 Task: Write a function that takes an array and a function as parameters and checks if at least one element in the array is non-negative and within a specified range.
Action: Mouse moved to (151, 306)
Screenshot: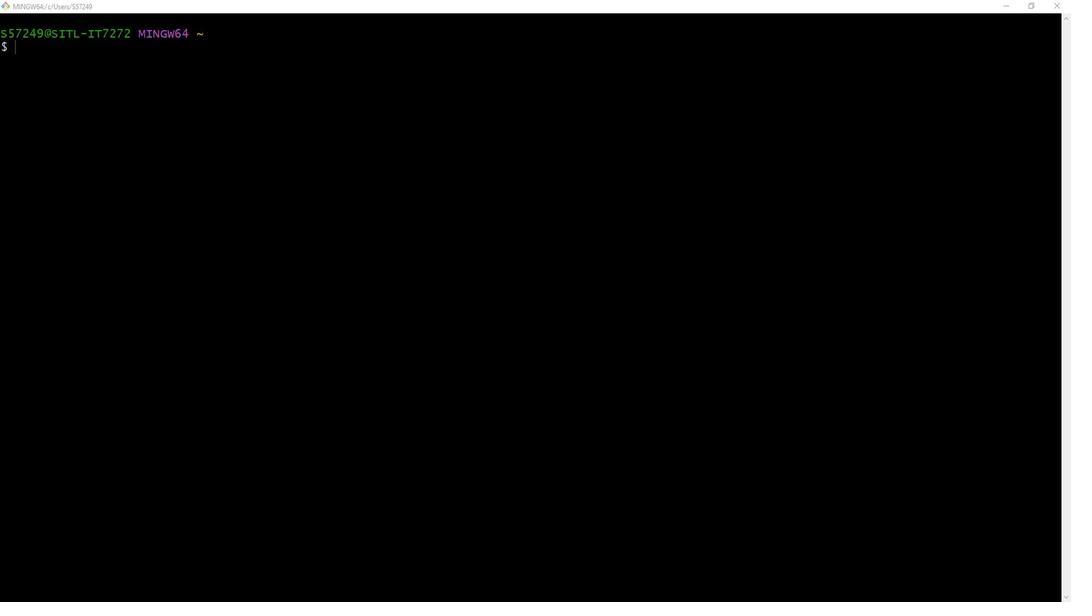 
Action: Mouse pressed left at (151, 306)
Screenshot: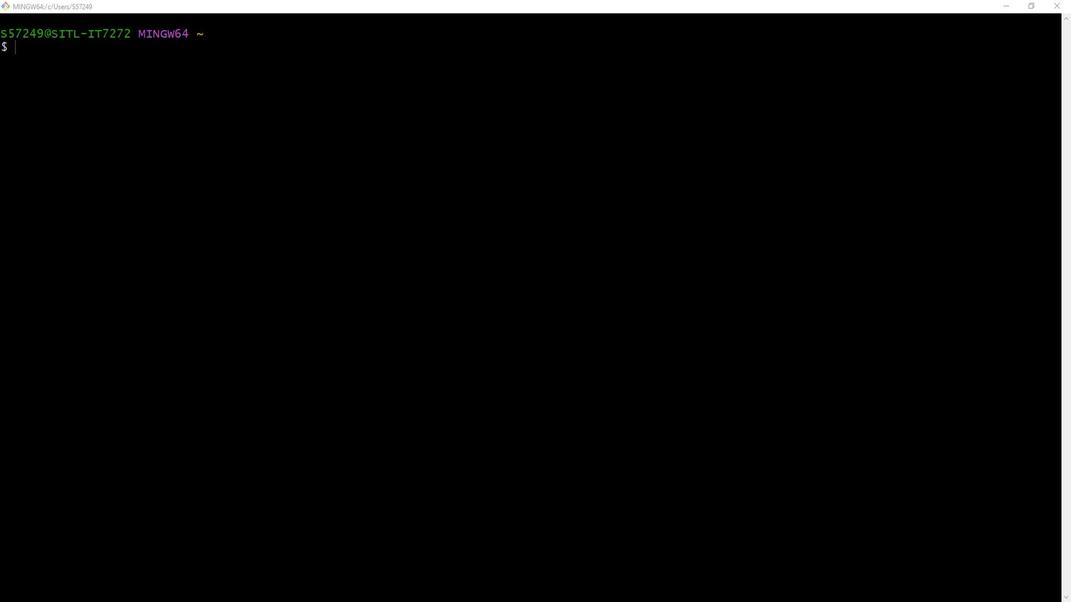
Action: Mouse moved to (121, 69)
Screenshot: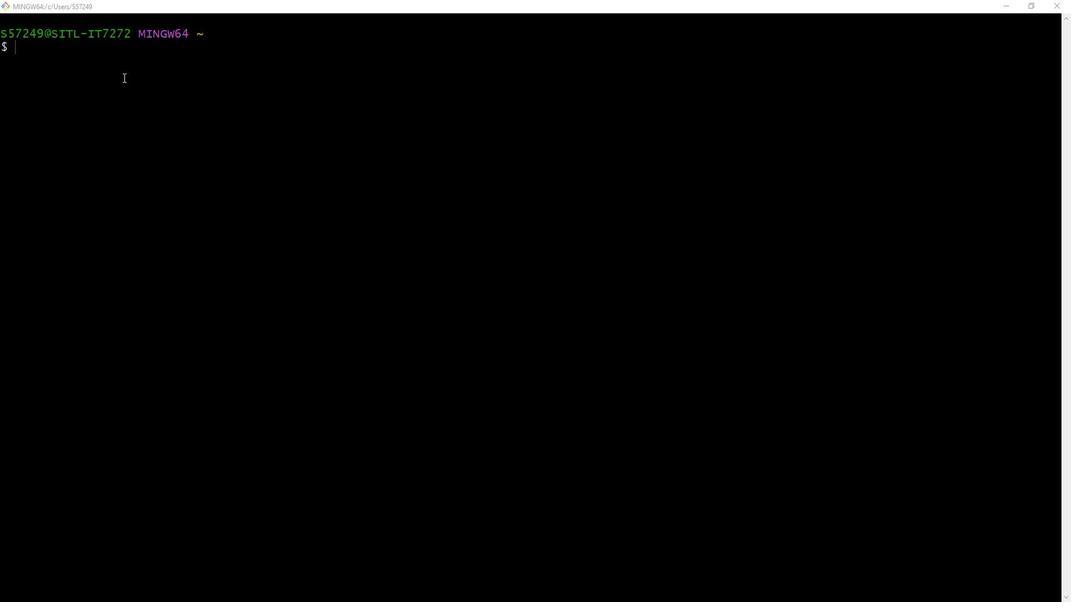 
Action: Mouse pressed left at (121, 69)
Screenshot: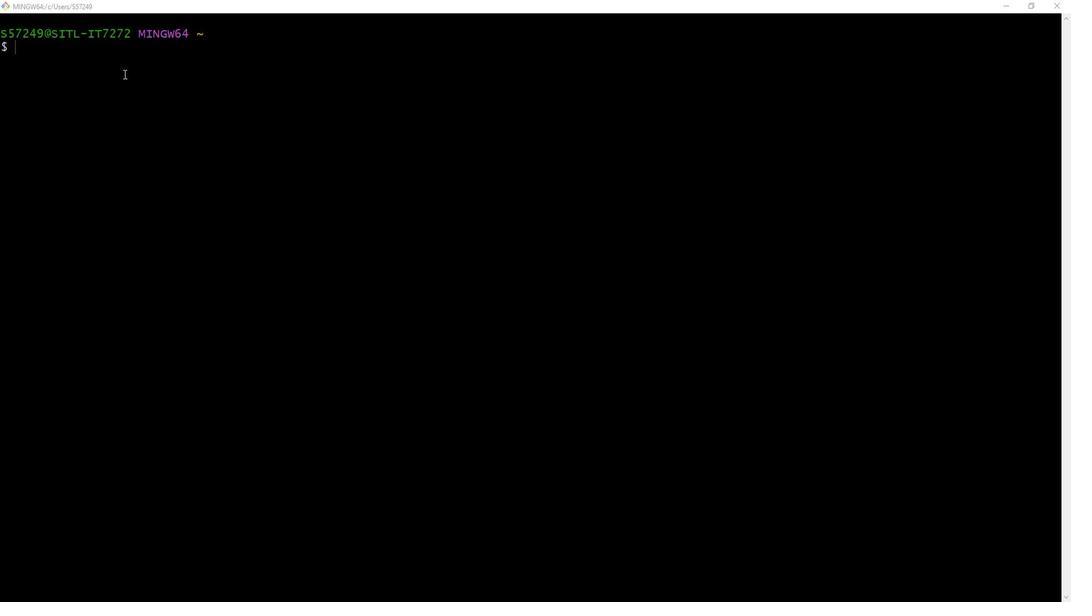 
Action: Key pressed vim<Key.space>ck<Key.backspace>heck<Key.shift><Key.shift>Non<Key.shift>Negative<Key.shift>Range.sh<Key.enter>i<Key.shift_r>#<Key.shift_r>!/bin/bash<Key.enter><Key.backspace><Key.enter><Key.shift_r>#<Key.space><Key.shift>Function<Key.space>to<Key.space>check<Key.space>if<Key.space>at<Key.space>least<Key.space>one<Key.space>element<Key.space>in<Key.space>the<Key.space>array<Key.space>is<Key.space>non-negative<Key.space>and<Key.space>within<Key.space>
Screenshot: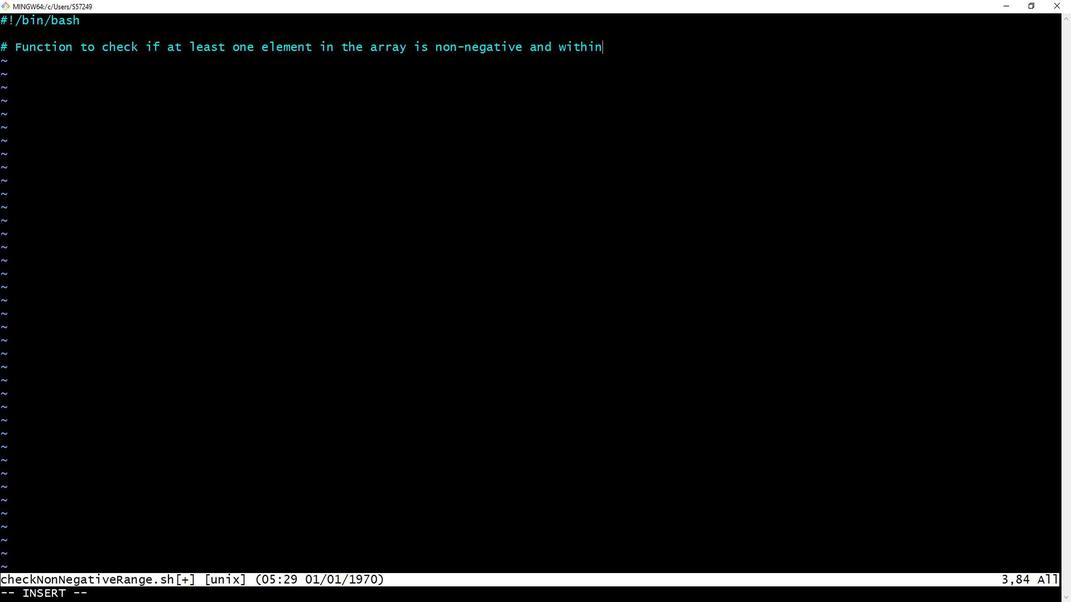
Action: Mouse moved to (168, 208)
Screenshot: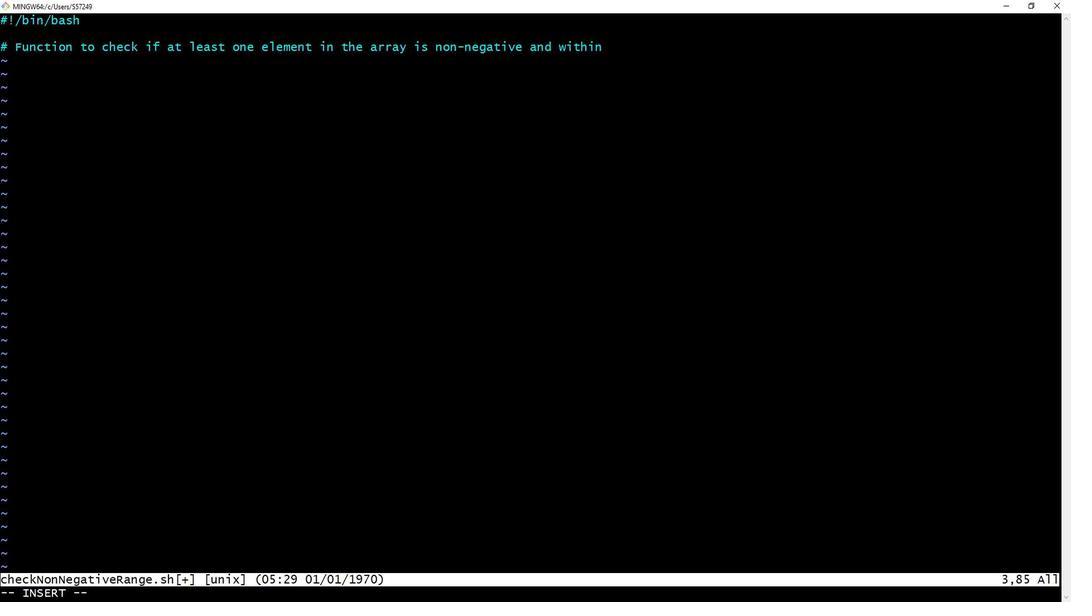 
Action: Mouse pressed left at (168, 208)
Screenshot: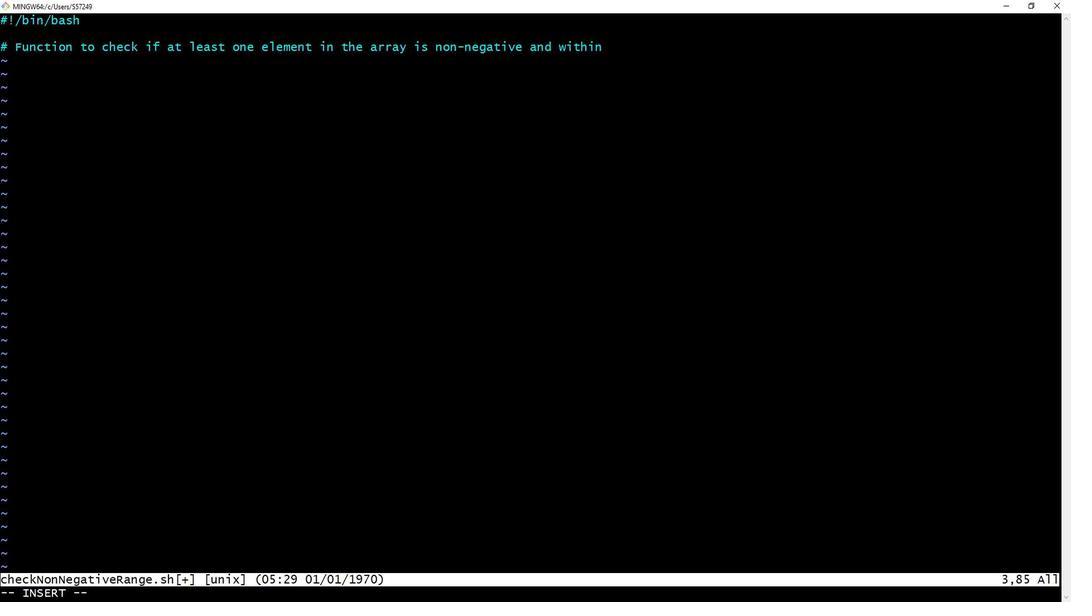 
Action: Mouse moved to (173, 242)
Screenshot: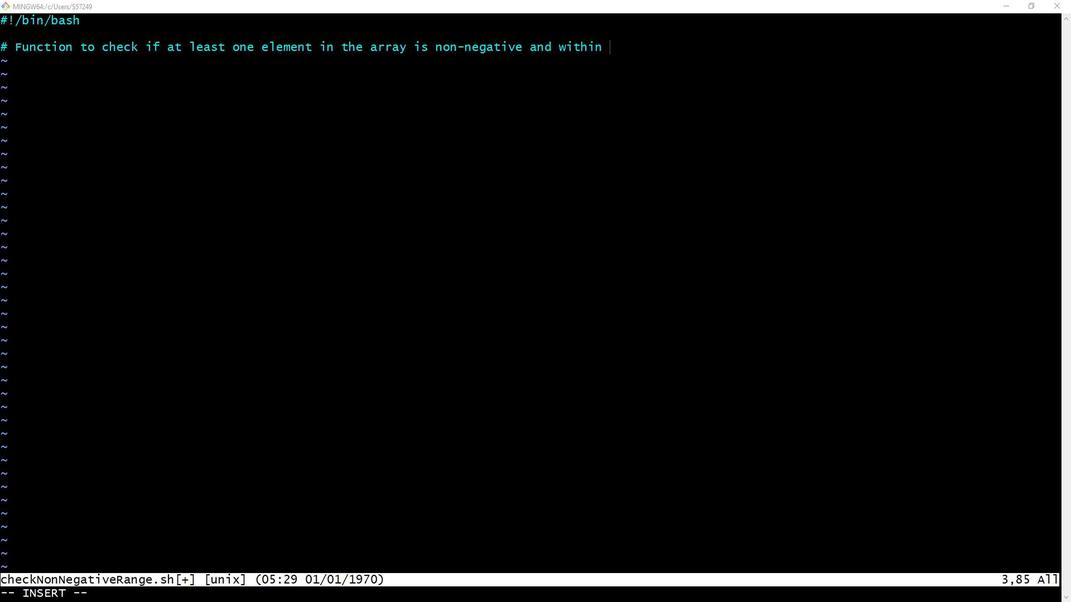 
Action: Mouse pressed left at (173, 242)
Screenshot: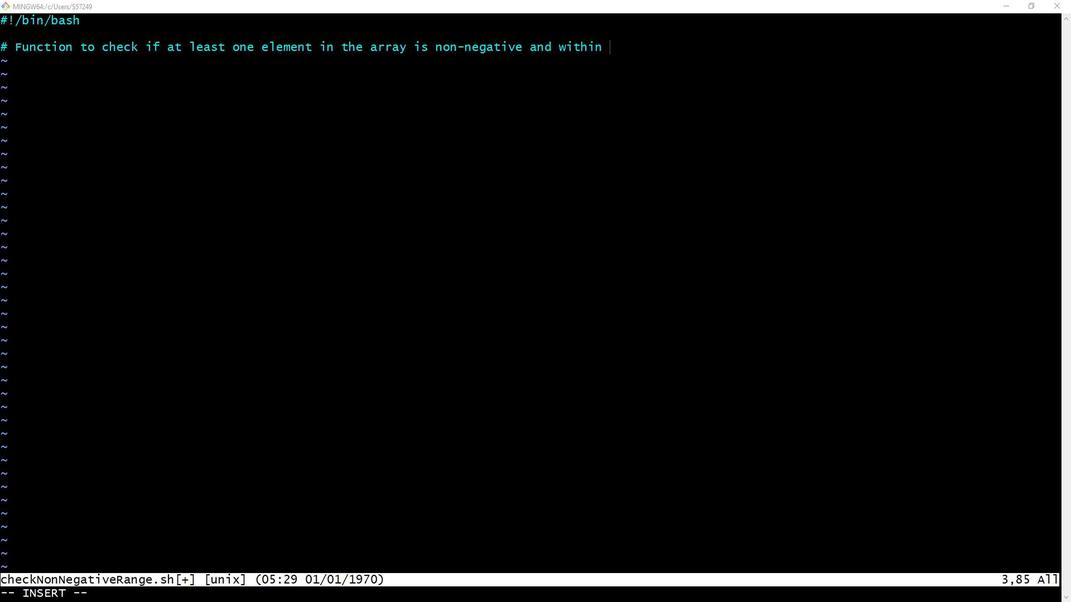
Action: Mouse moved to (25, 41)
Screenshot: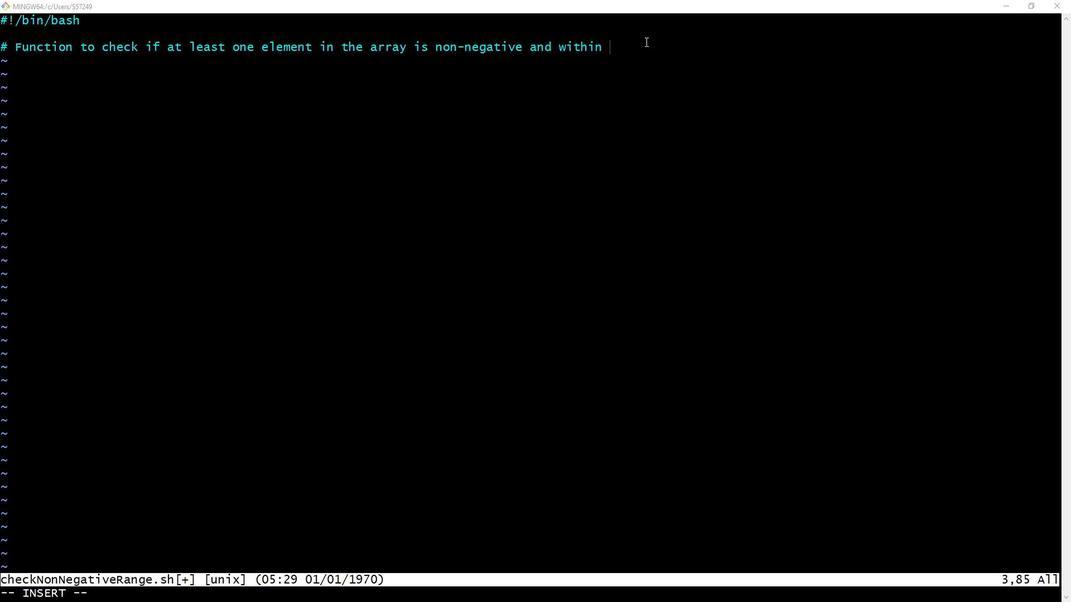 
Action: Mouse pressed left at (25, 41)
Screenshot: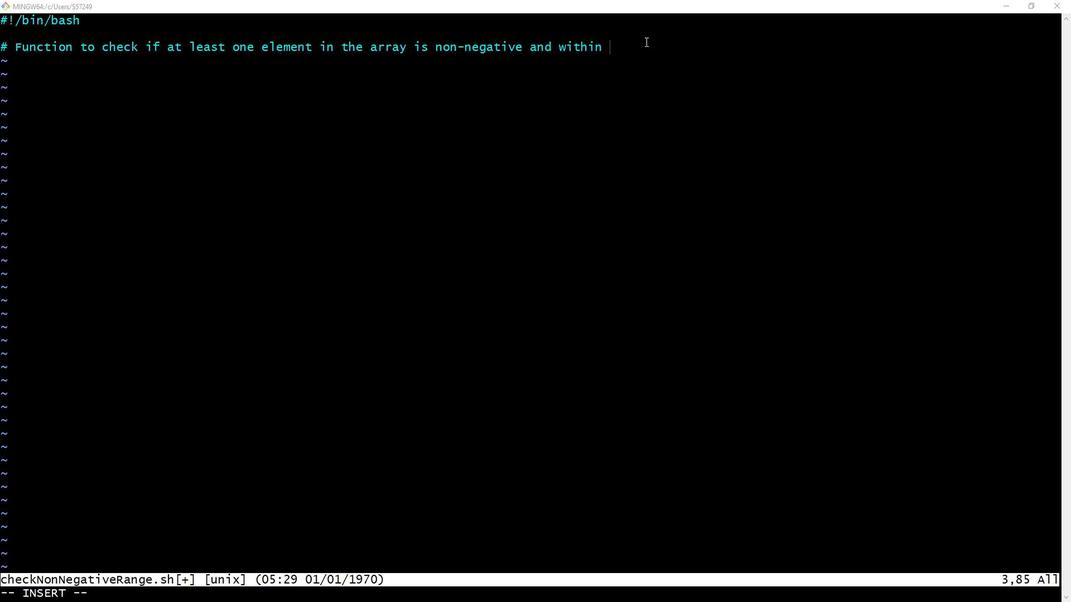 
Action: Key pressed the<Key.space>specified<Key.space>range<Key.enter><Key.backspace><Key.backspace>
Screenshot: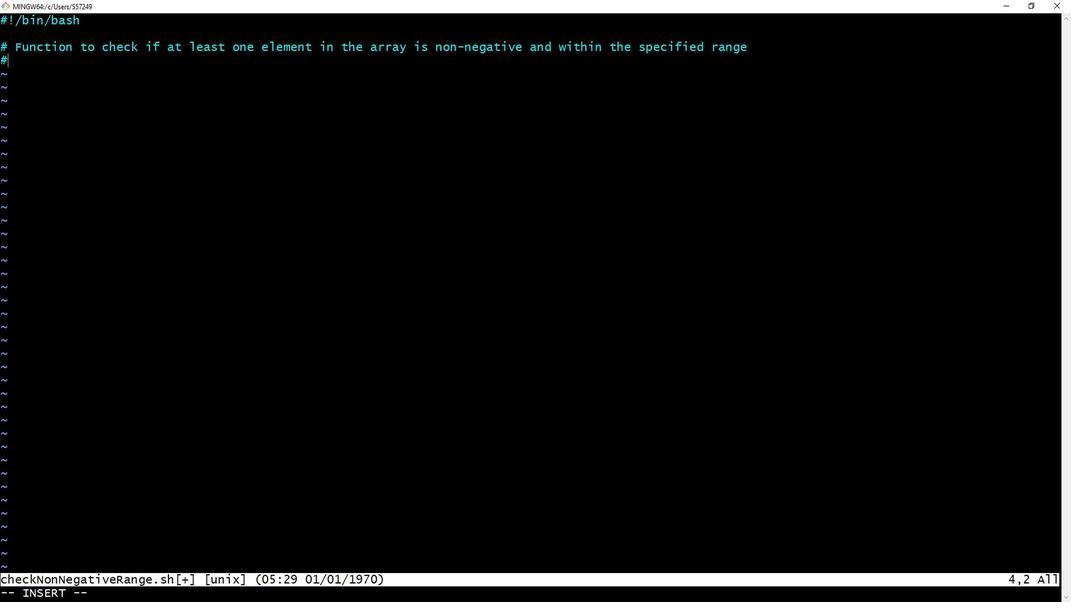 
Action: Mouse moved to (224, 210)
Screenshot: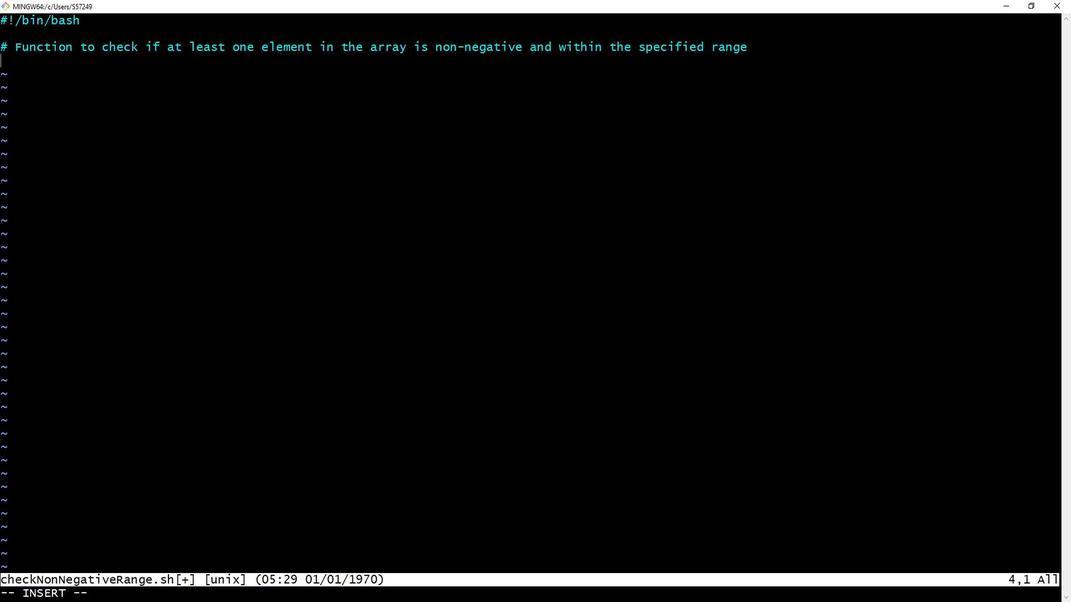 
Action: Mouse pressed left at (224, 210)
Screenshot: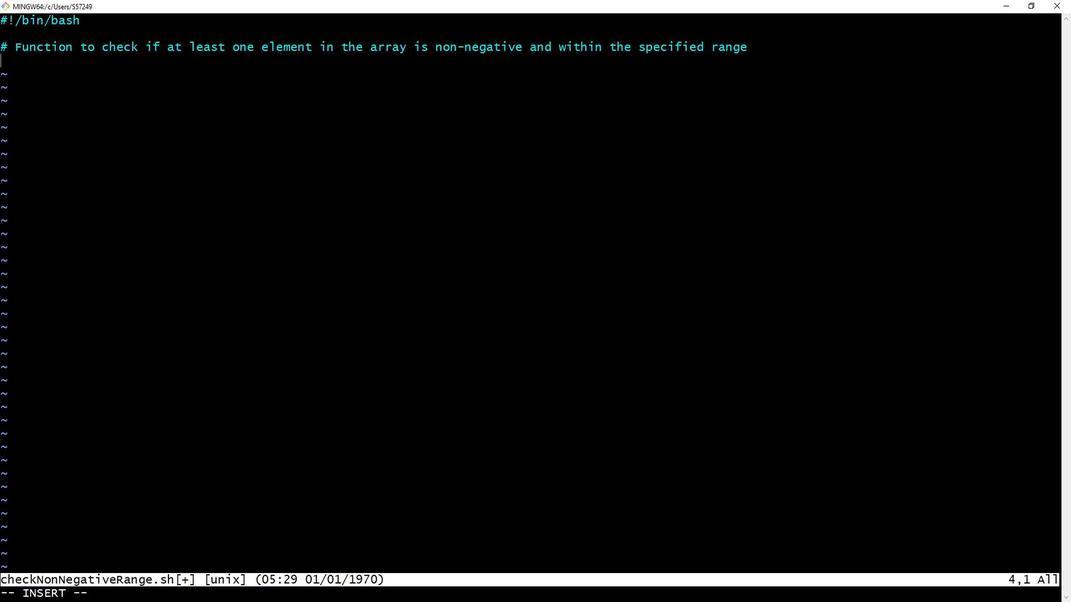 
Action: Mouse moved to (214, 232)
Screenshot: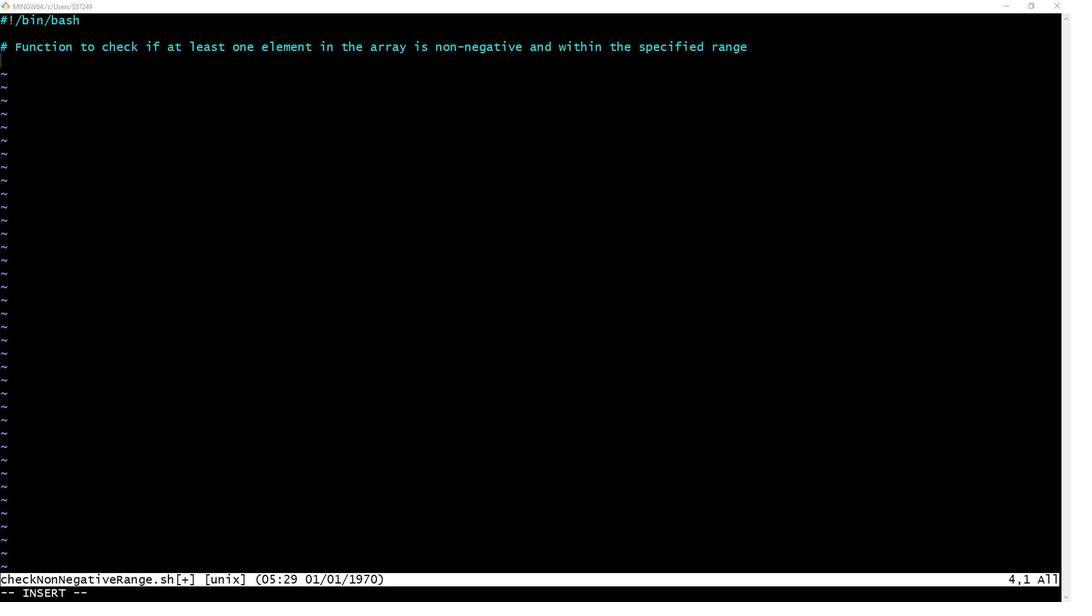
Action: Mouse pressed left at (214, 232)
Screenshot: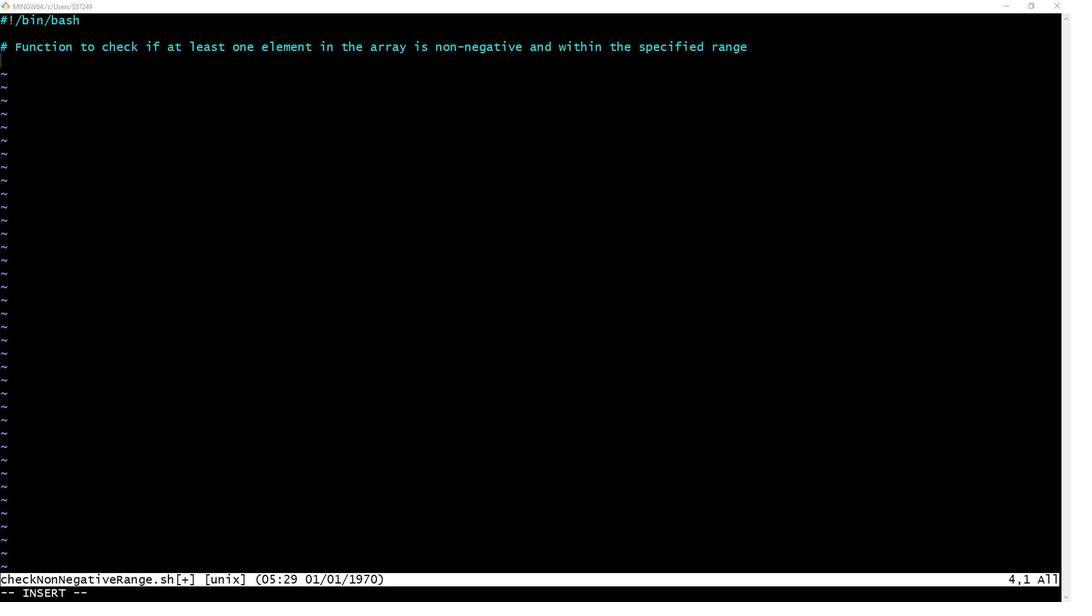 
Action: Mouse moved to (113, 80)
Screenshot: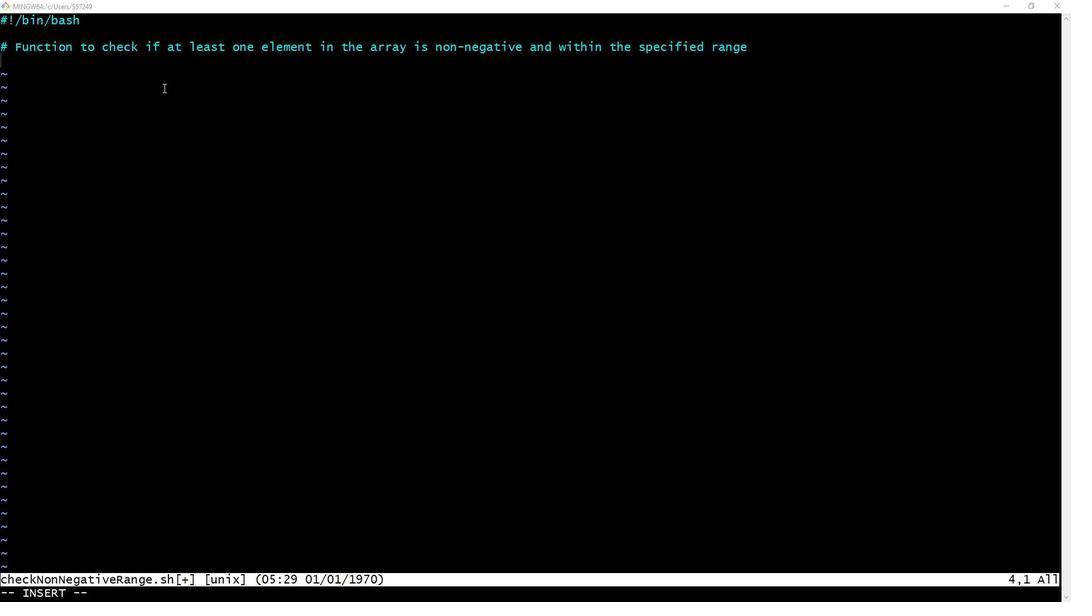 
Action: Mouse pressed left at (113, 80)
Screenshot: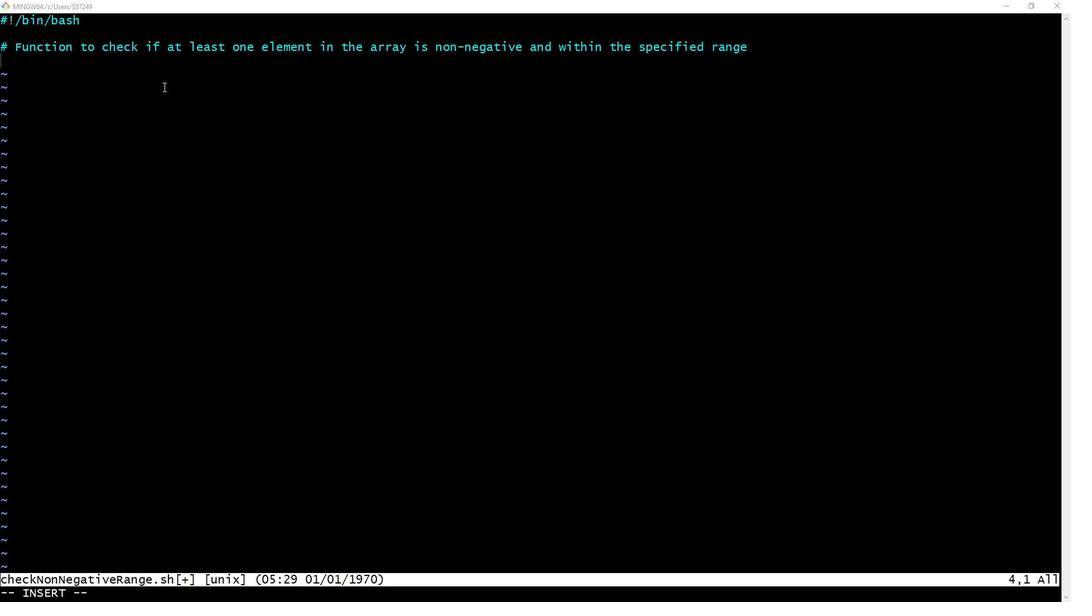
Action: Key pressed check<Key.shift>_non<Key.shift>_negative<Key.shift>_range<Key.shift_r>()<Key.right><Key.space><Key.shift_r>{<Key.enter>array=<Key.shift_r>()<Key.left><Key.shift_r>""<Key.left><Key.shift_r>$<Key.shift_r>@<Key.right><Key.right><Key.space><Key.shift_r>#<Key.space><Key.shift>Get<Key.space>all<Key.space>parameters<Key.space>as<Key.space>an<Key.space>array<Key.enter>range<Key.shift>_function-<Key.backspace>=<Key.shift_r>"<Key.shift_r>"<Key.left><Key.shift>$1<Key.right><Key.space><Key.enter><Key.shift_r>#<Key.backspace>range<Key.shift>_min=<Key.shift_r>""<Key.left><Key.shift_r><Key.shift_r><Key.shift_r><Key.shift_r>$2<Key.right><Key.space><Key.shift><Key.shift><Key.shift><Key.shift><Key.shift>#<Key.space><Key.shift><Key.shift>The<Key.space>minimum<Key.space>value<Key.space><Key.space>of<Key.space>the<Key.space>range<Key.enter>range<Key.space><Key.backspace>-<Key.backspace><Key.shift>_max=<Key.shift_r>""<Key.left><Key.shift_r>$<Key.shift_r><Key.shift_r><Key.shift_r><Key.shift_r><Key.shift_r><Key.shift_r><Key.shift_r><Key.shift_r><Key.shift_r><Key.shift_r><Key.shift_r><Key.shift_r><Key.shift_r><Key.shift_r><Key.shift_r><Key.shift_r><Key.shift_r><Key.shift_r><Key.shift_r><Key.shift_r><Key.shift_r>#<Key.right><Key.space><Key.shift_r>#<Key.space><Key.shift><Key.shift><Key.shift><Key.shift><Key.shift><Key.shift><Key.shift><Key.shift>Themaximum<Key.space><Key.left><Key.left><Key.left><Key.left><Key.left><Key.left><Key.left><Key.left><Key.space><Key.right><Key.right><Key.right><Key.right><Key.right><Key.right><Key.right><Key.right>value<Key.space>of<Key.space>the<Key.space>range<Key.enter><Key.enter>r<Key.backspace>for<Key.space>element<Key.space>n<Key.space><Key.shift_r>"i<Key.backspace><Key.shift>$<Key.backspace><Key.backspace><Key.backspace><Key.backspace>in<Key.space><Key.shift_r>"<Key.shift>$<Key.shift_r>{array[<Key.shift>@]<Key.shift_r>:3<Key.shift_r>}<Key.shift_r>";<Key.space>do<Key.up><Key.up><Key.right><Key.left><Key.left><Key.left><Key.left><Key.left><Key.left><Key.left><Key.left><Key.left><Key.left><Key.left><Key.left><Key.left><Key.left><Key.left><Key.left><Key.left><Key.left><Key.left><Key.left><Key.left><Key.left><Key.backspace>3<Key.down><Key.down><Key.right><Key.right><Key.right><Key.right><Key.right><Key.right><Key.right><Key.right><Key.right><Key.right><Key.right><Key.right><Key.right><Key.right><Key.right><Key.right><Key.right><Key.right><Key.right><Key.left><Key.left><Key.left><Key.right><Key.right><Key.right><Key.right><Key.right><Key.enter>if<Key.shift_r><Key.shift_r><Key.shift_r><Key.shift_r><Key.shift_r><Key.shift_r><Key.shift_r><Key.shift_r><Key.shift_r><Key.shift_r><Key.shift_r><Key.shift_r><Key.shift_r><Key.shift_r><Key.shift_r><Key.shift_r><Key.shift_r><Key.shift_r>((element<Key.space><Key.shift_r>>=<Key.space>0<Key.shift_r><Key.shift_r><Key.shift_r><Key.shift_r><Key.shift_r>))<Key.space><Key.shift>&&<Key.space><Key.shift_r>"<Key.shift>$range<Key.shift_r>_function<Key.shift_r>"<Key.space><Key.shift_r>"<Key.shift>$element<Key.shift_r>"<Key.space><Key.shift_r>"<Key.shift>$range<Key.shift_r>_min<Key.shift_r>"<Key.space><Key.shift_r>"
Screenshot: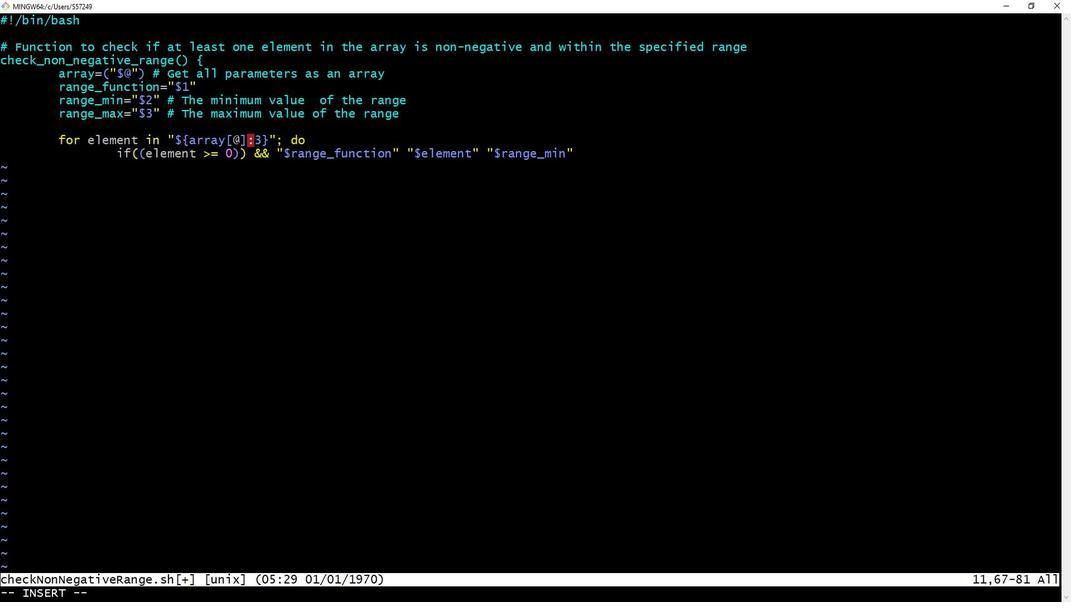 
Action: Mouse moved to (175, 309)
Screenshot: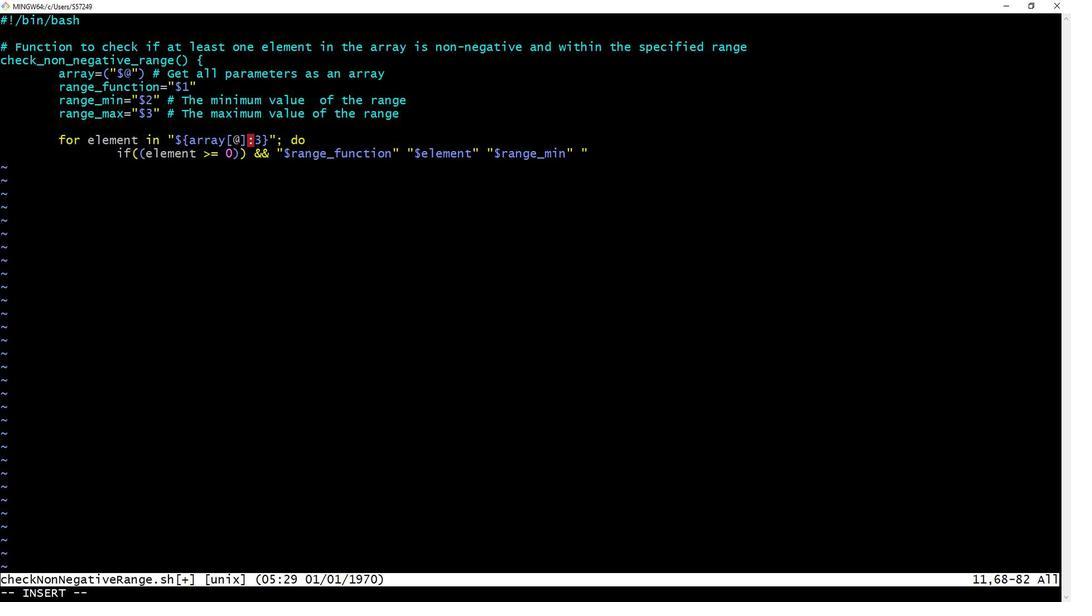 
Action: Mouse scrolled (175, 308) with delta (0, 0)
Screenshot: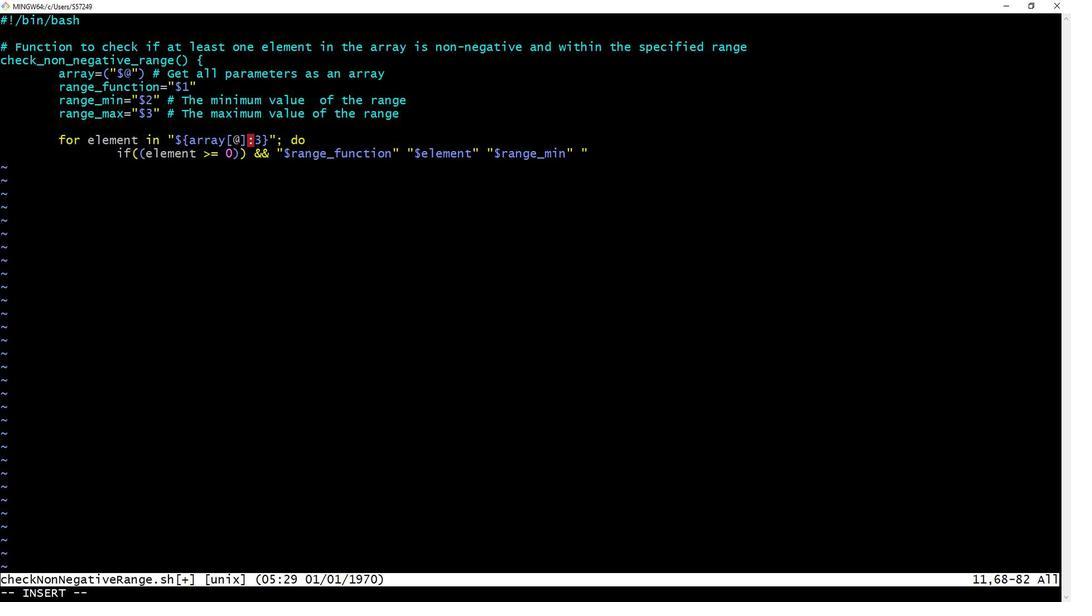 
Action: Mouse scrolled (175, 308) with delta (0, 0)
Screenshot: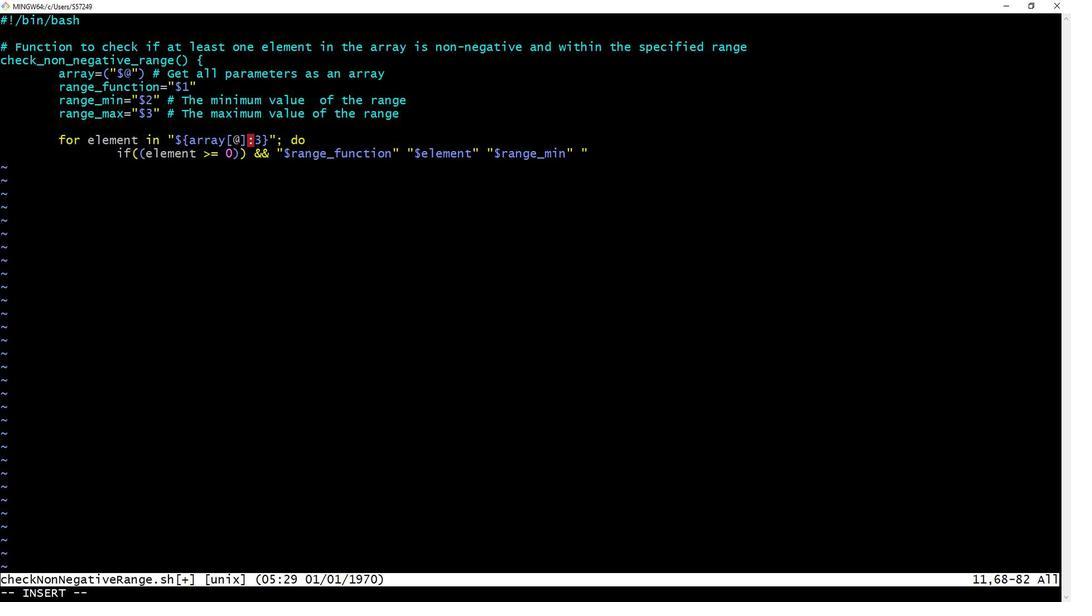 
Action: Mouse moved to (174, 326)
Screenshot: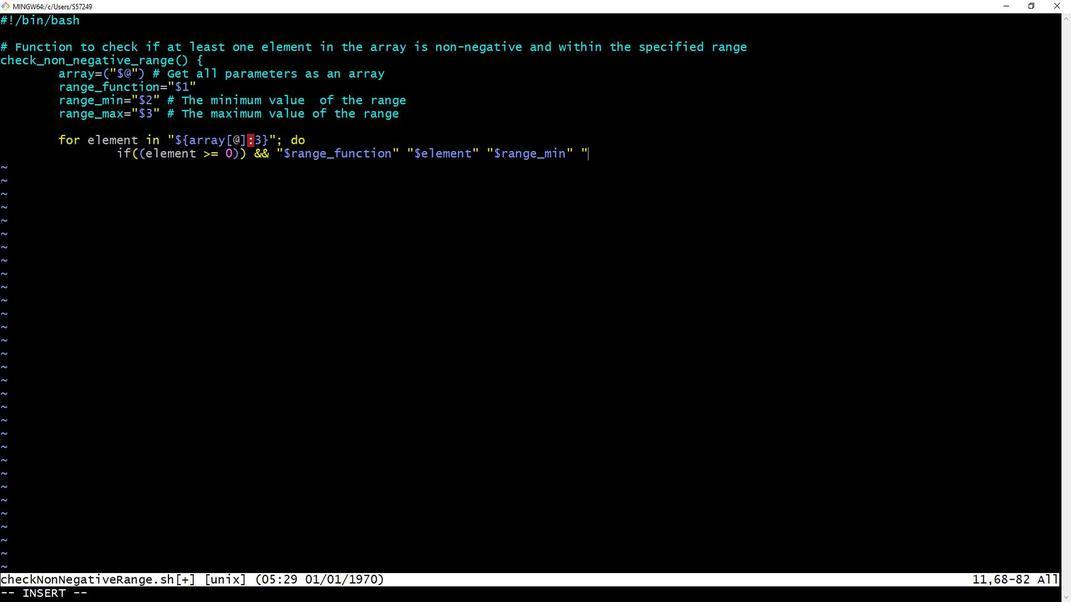 
Action: Mouse scrolled (174, 326) with delta (0, 0)
Screenshot: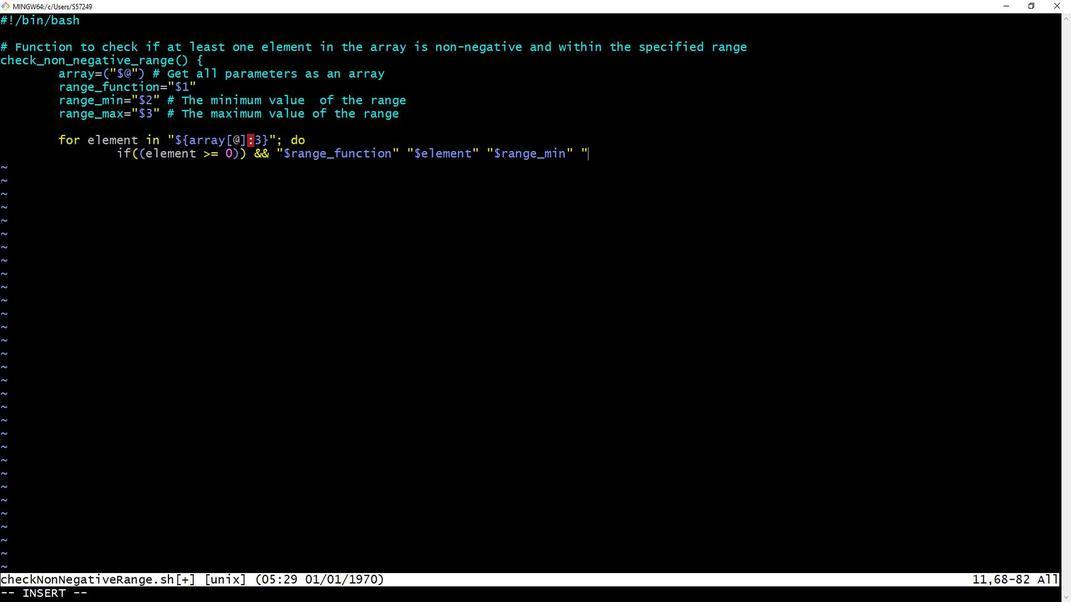 
Action: Mouse scrolled (174, 326) with delta (0, 0)
Screenshot: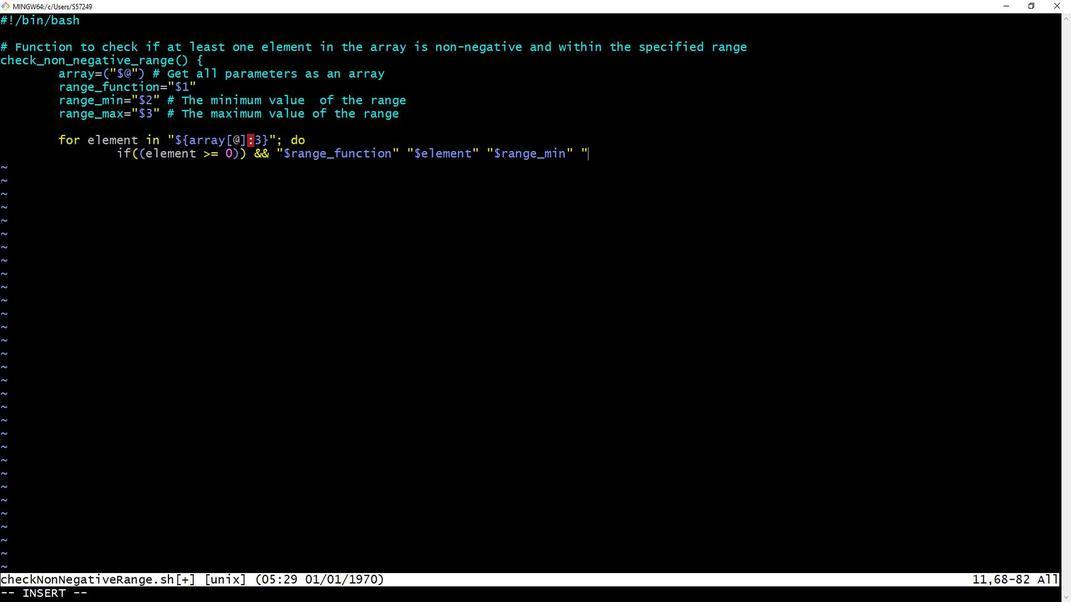 
Action: Mouse scrolled (174, 326) with delta (0, 0)
Screenshot: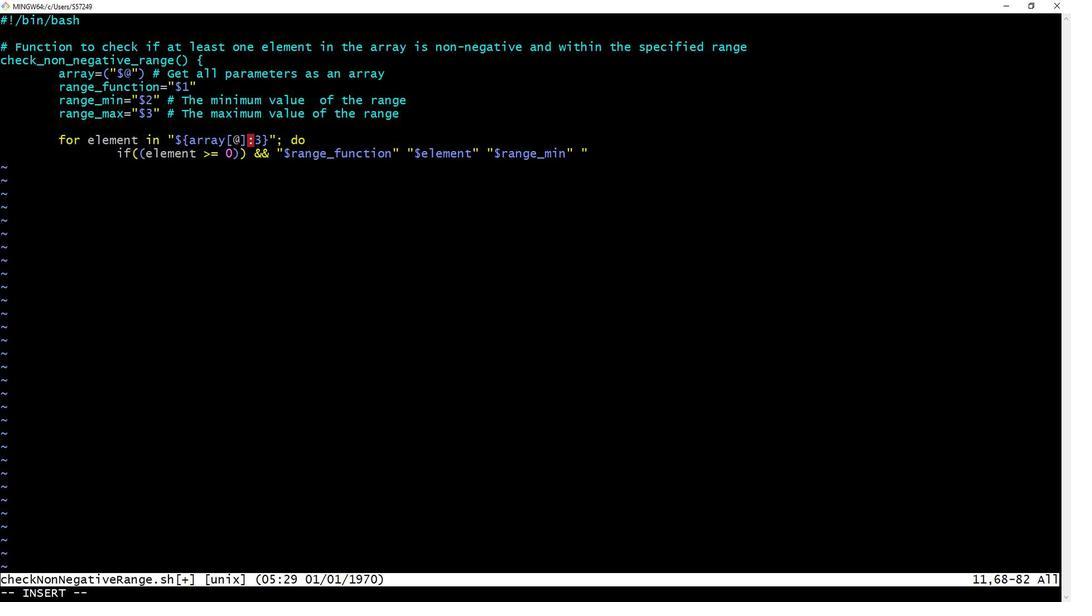 
Action: Mouse moved to (178, 371)
Screenshot: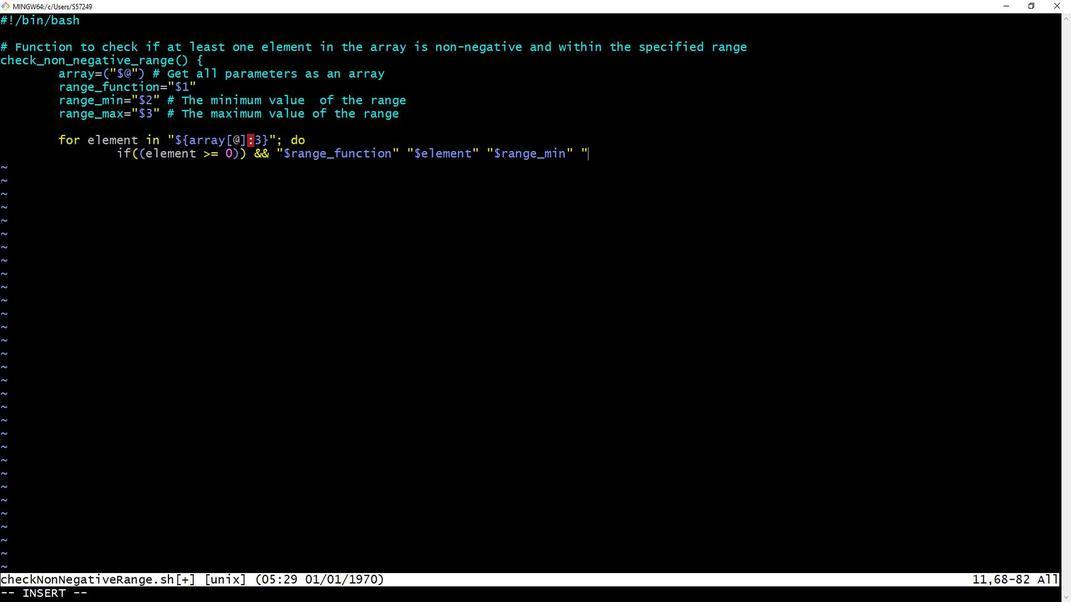 
Action: Mouse pressed left at (178, 371)
Screenshot: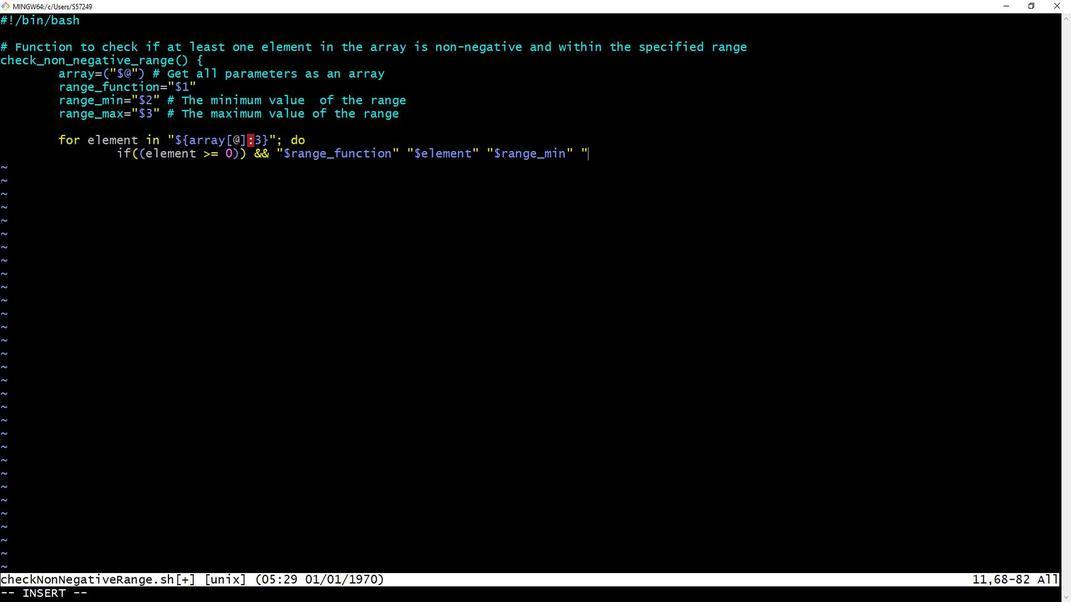 
Action: Mouse moved to (174, 307)
Screenshot: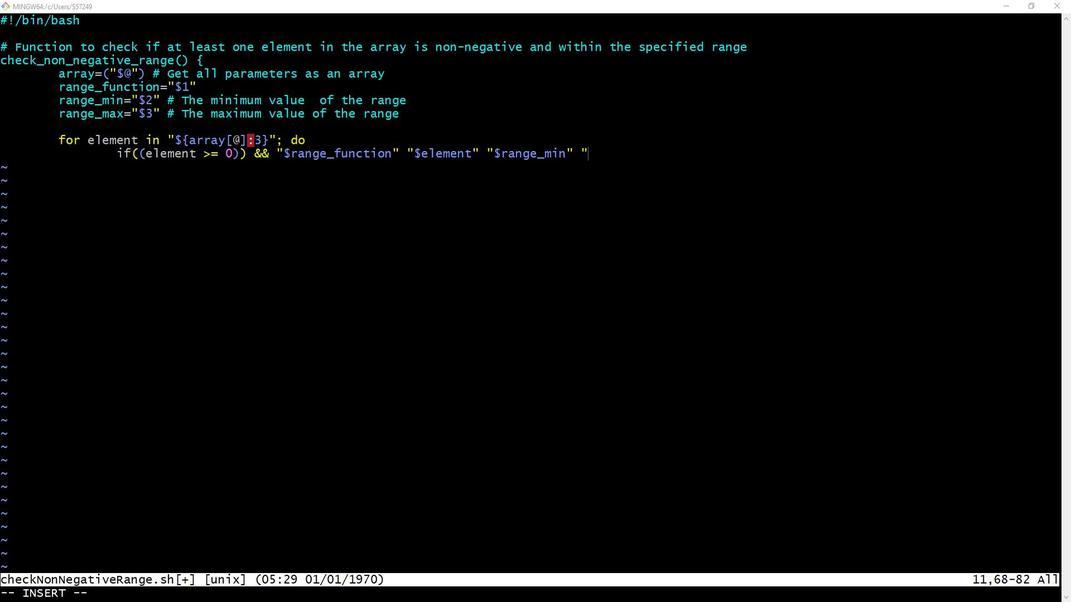 
Action: Mouse scrolled (174, 308) with delta (0, 0)
Screenshot: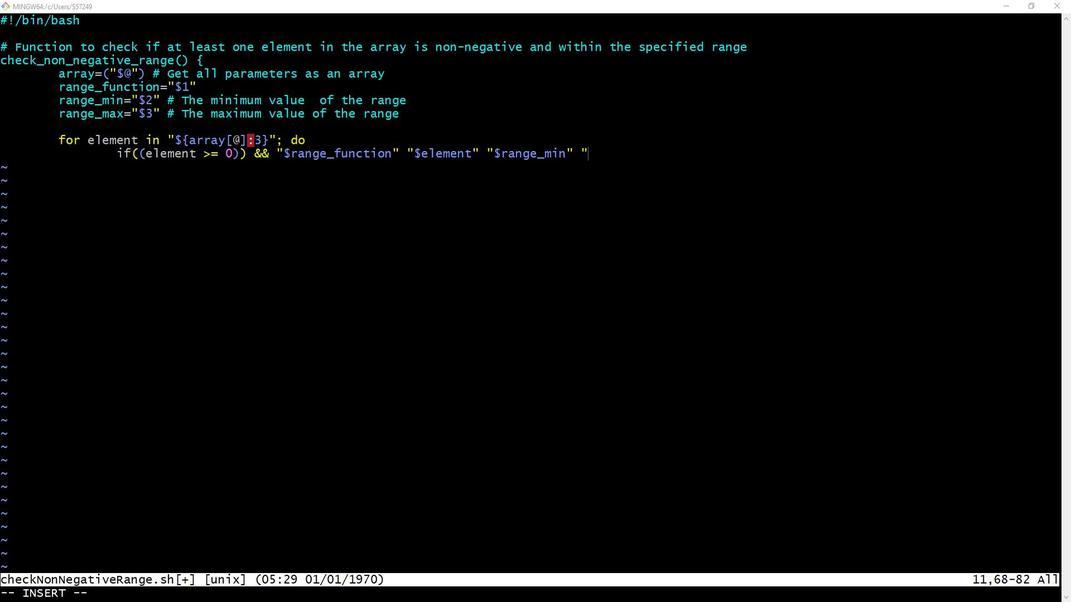 
Action: Mouse scrolled (174, 308) with delta (0, 0)
Screenshot: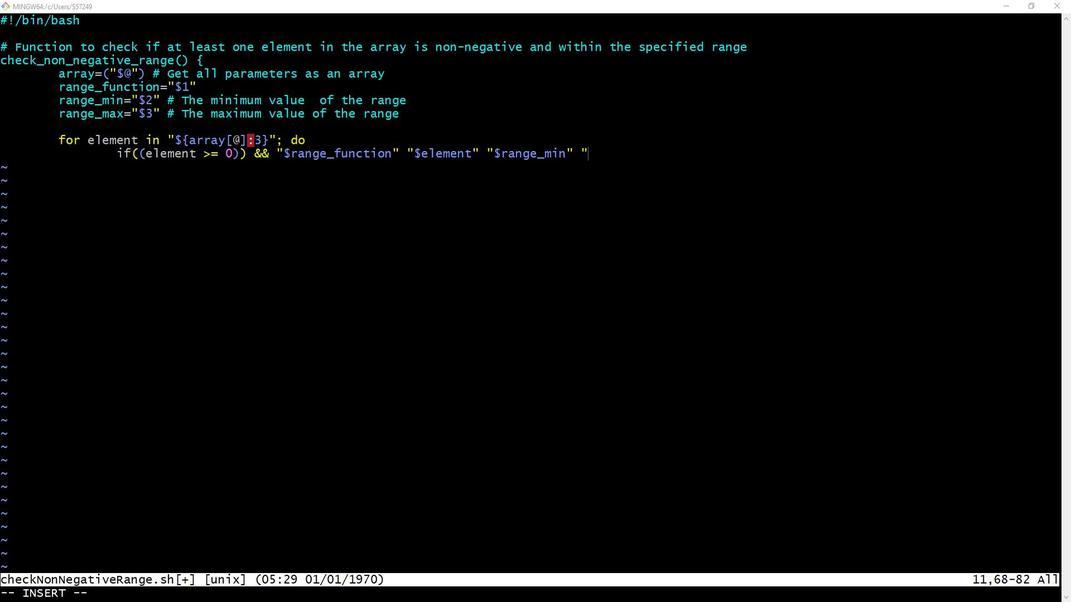 
Action: Mouse moved to (174, 307)
Screenshot: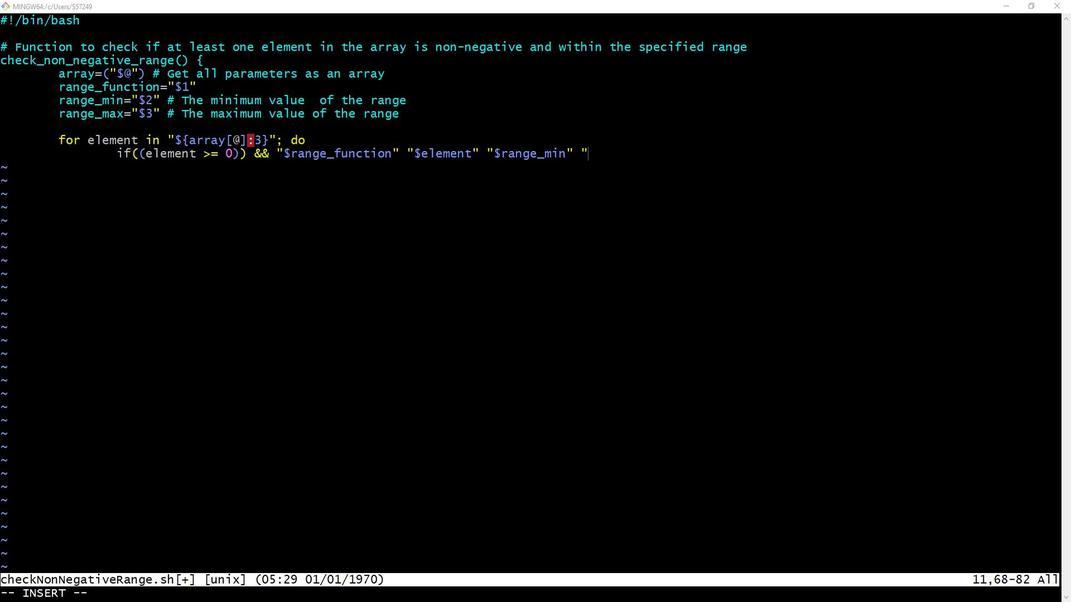 
Action: Mouse scrolled (174, 307) with delta (0, 0)
Screenshot: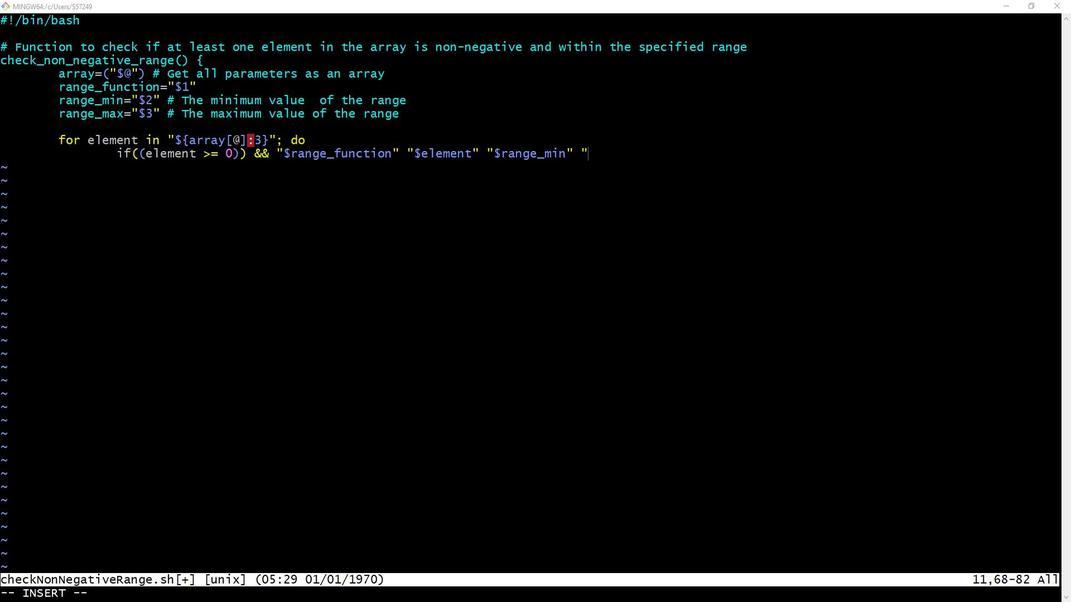 
Action: Mouse scrolled (174, 307) with delta (0, 0)
Screenshot: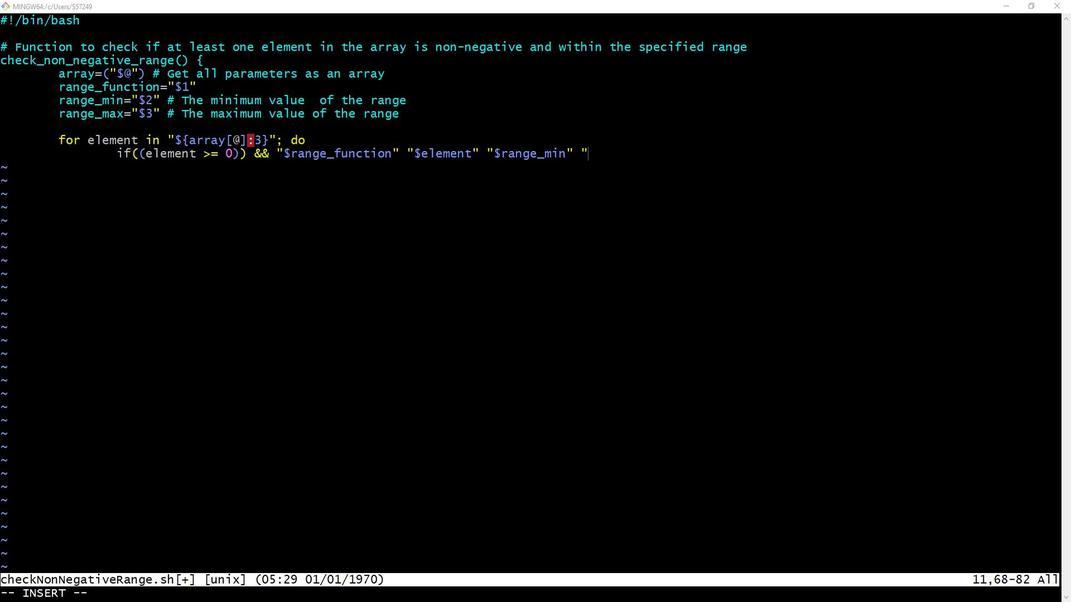 
Action: Mouse moved to (173, 305)
Screenshot: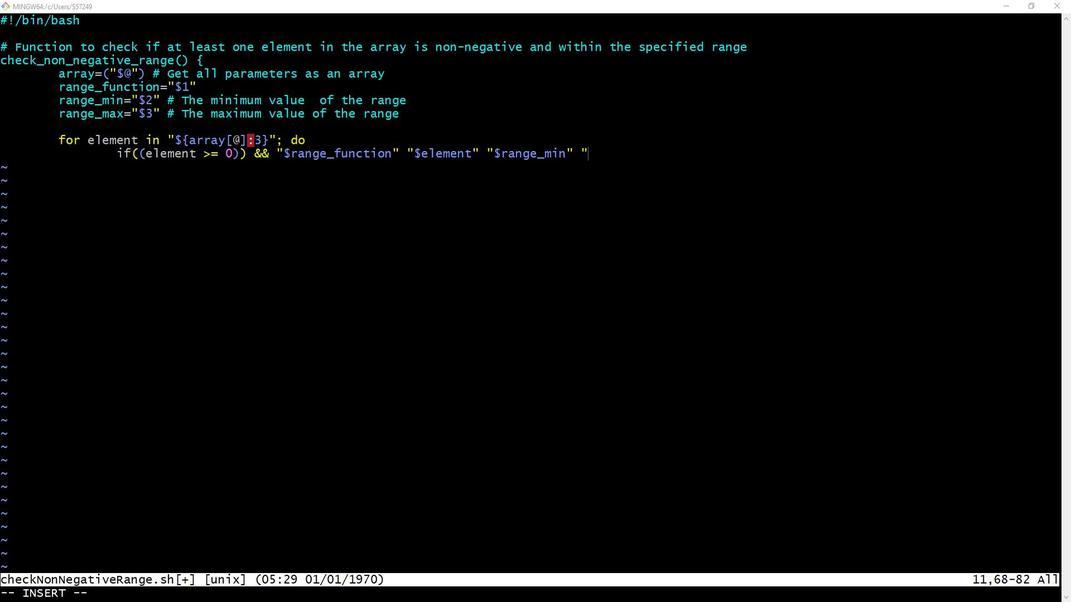 
Action: Key pressed <Key.space>
Screenshot: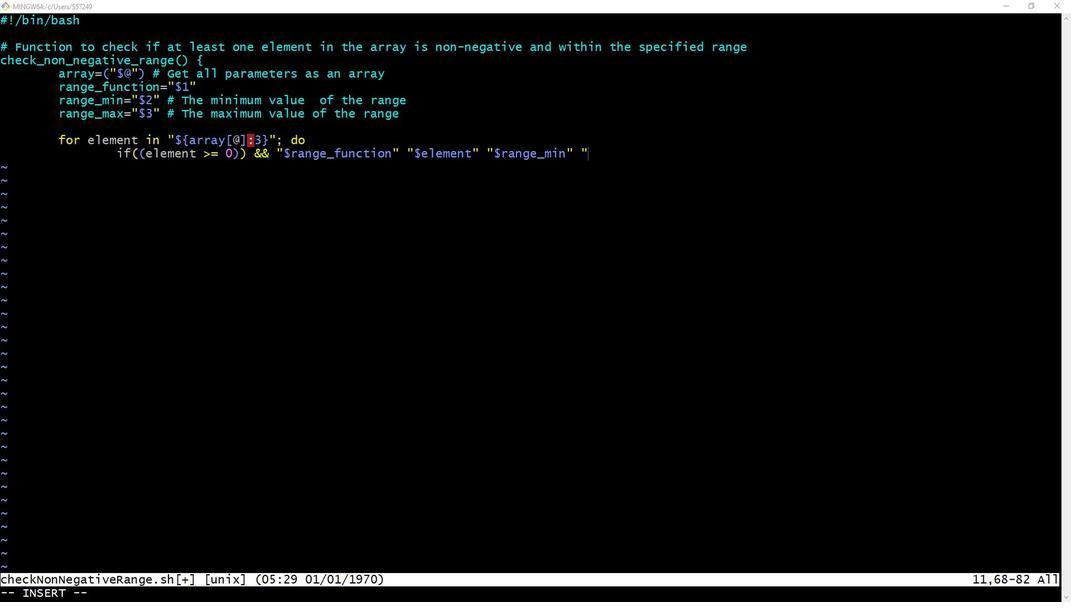 
Action: Mouse moved to (34, 137)
Screenshot: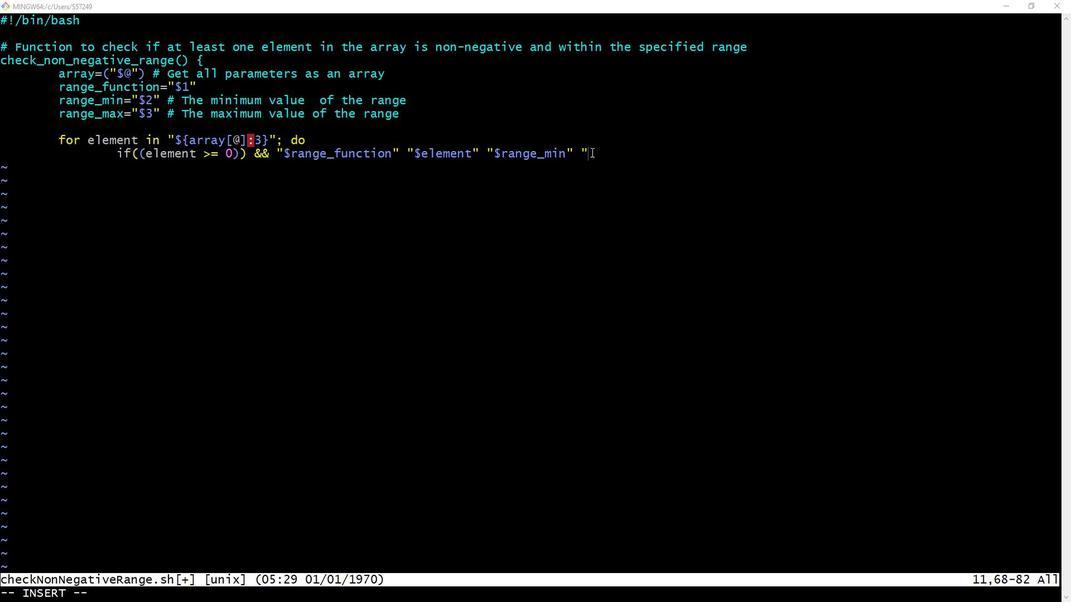 
Action: Mouse pressed left at (34, 137)
Screenshot: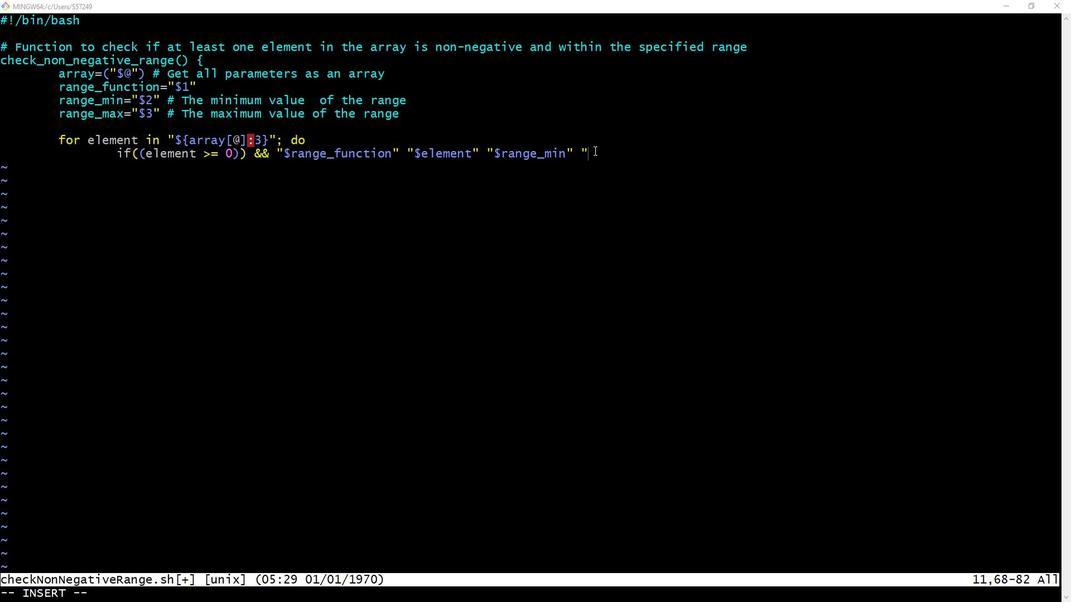
Action: Mouse moved to (188, 271)
Screenshot: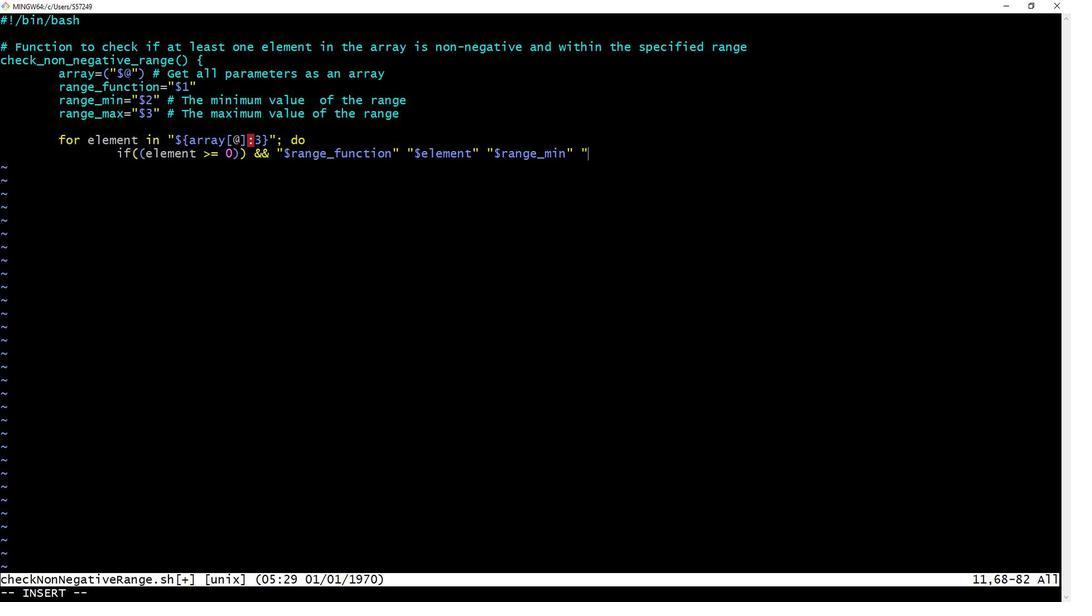 
Action: Mouse scrolled (188, 272) with delta (0, 0)
Screenshot: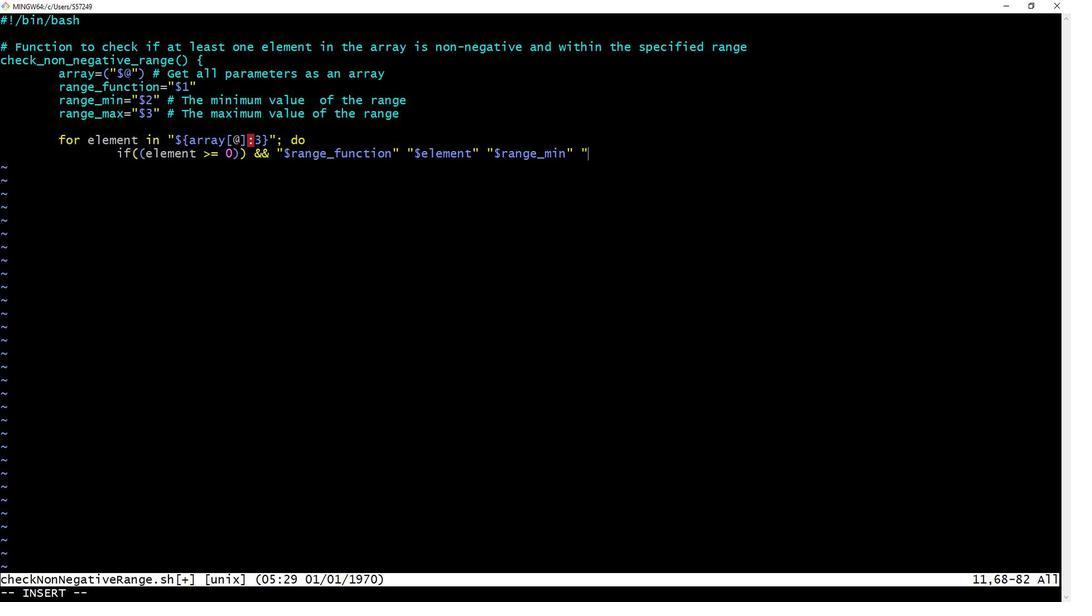 
Action: Mouse moved to (188, 271)
Screenshot: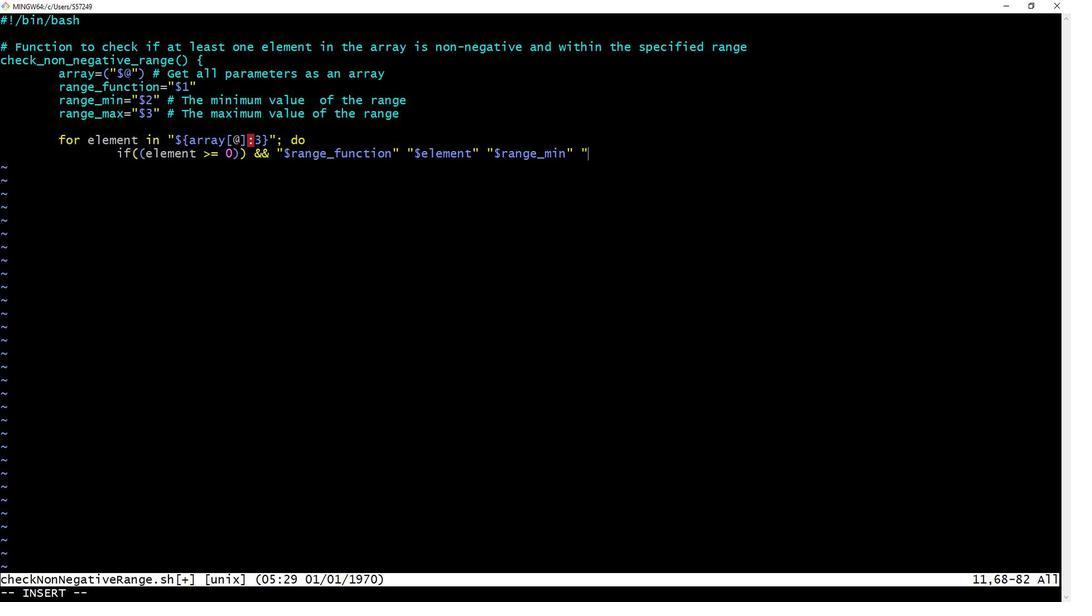 
Action: Mouse scrolled (188, 272) with delta (0, 0)
Screenshot: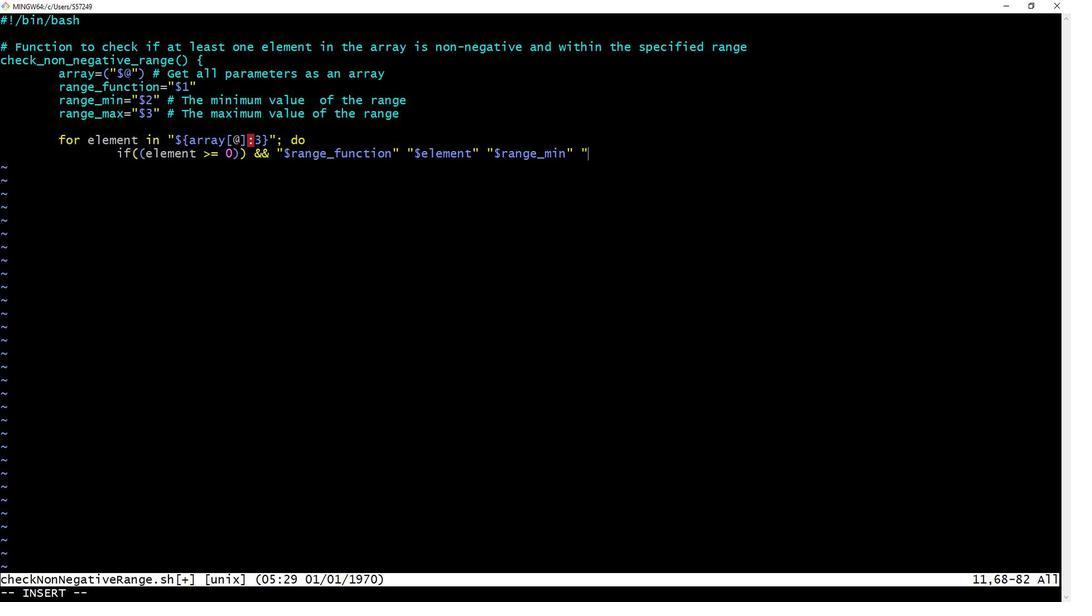 
Action: Mouse scrolled (188, 272) with delta (0, 0)
Screenshot: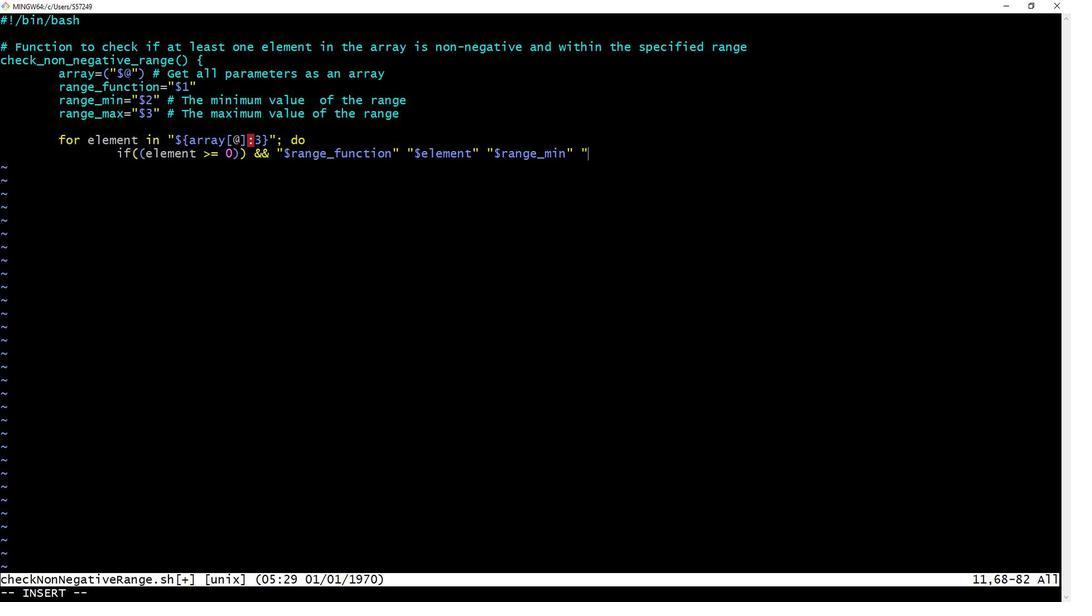 
Action: Mouse moved to (188, 269)
Screenshot: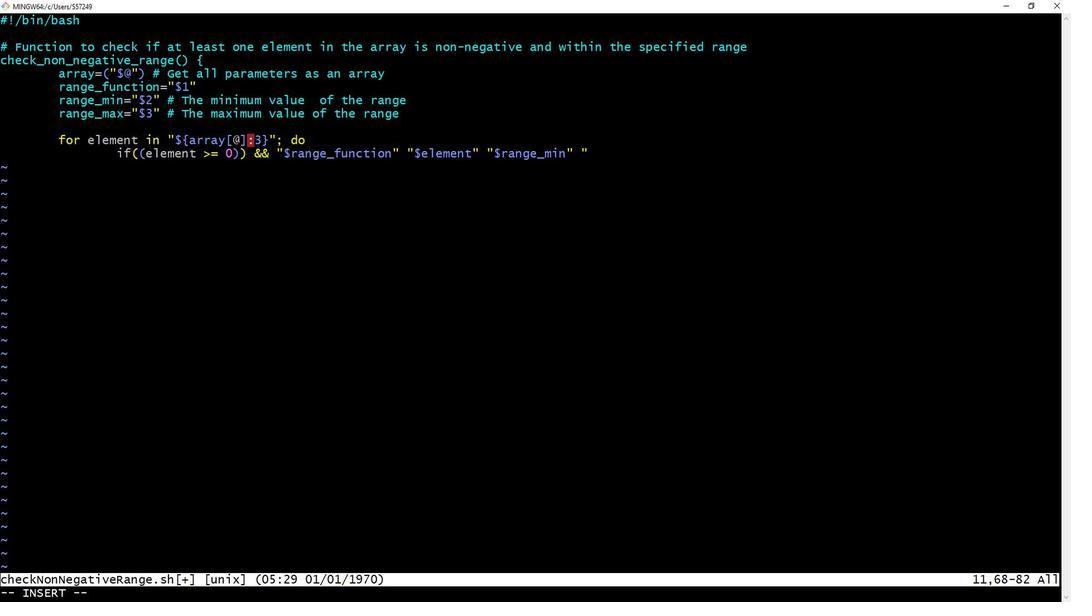 
Action: Mouse scrolled (188, 269) with delta (0, 0)
Screenshot: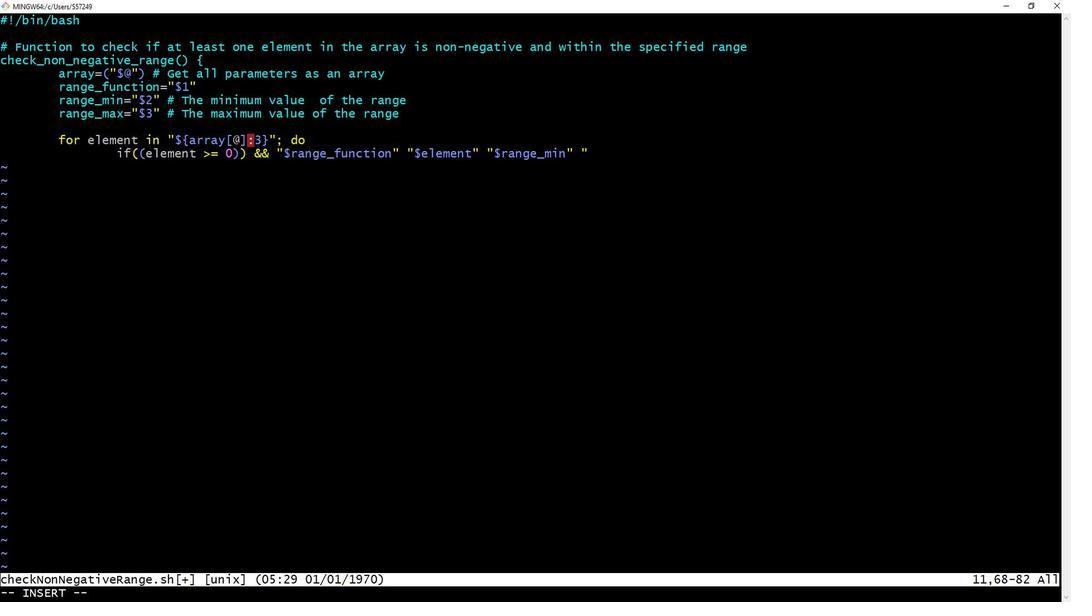 
Action: Mouse moved to (173, 268)
Screenshot: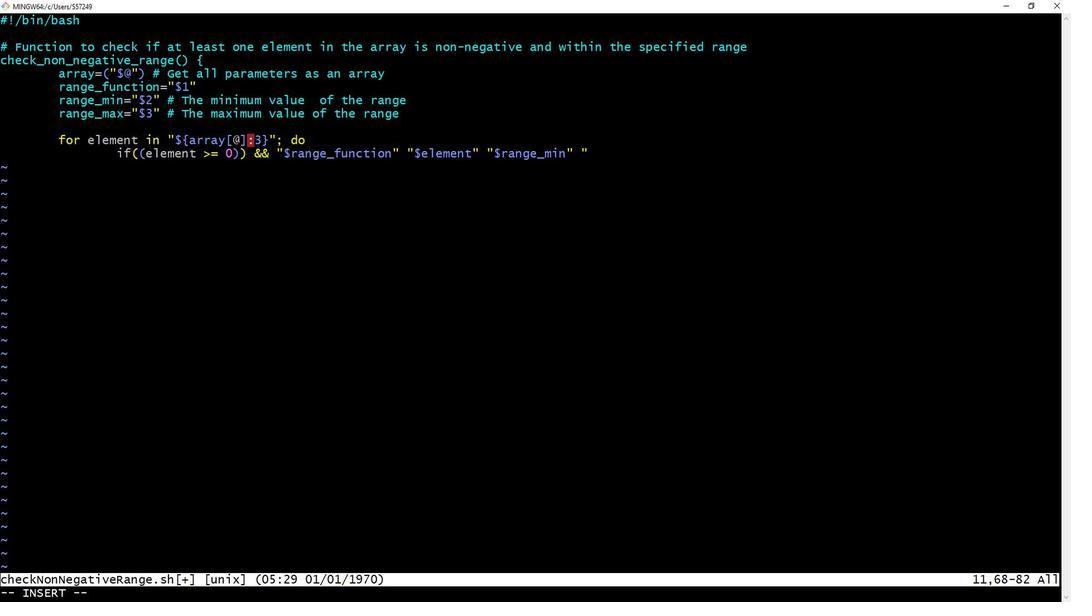 
Action: Key pressed <Key.backspace><Key.shift_r>"range<Key.shift_r>_max<Key.shift_r>";<Key.space>then<Key.space>
Screenshot: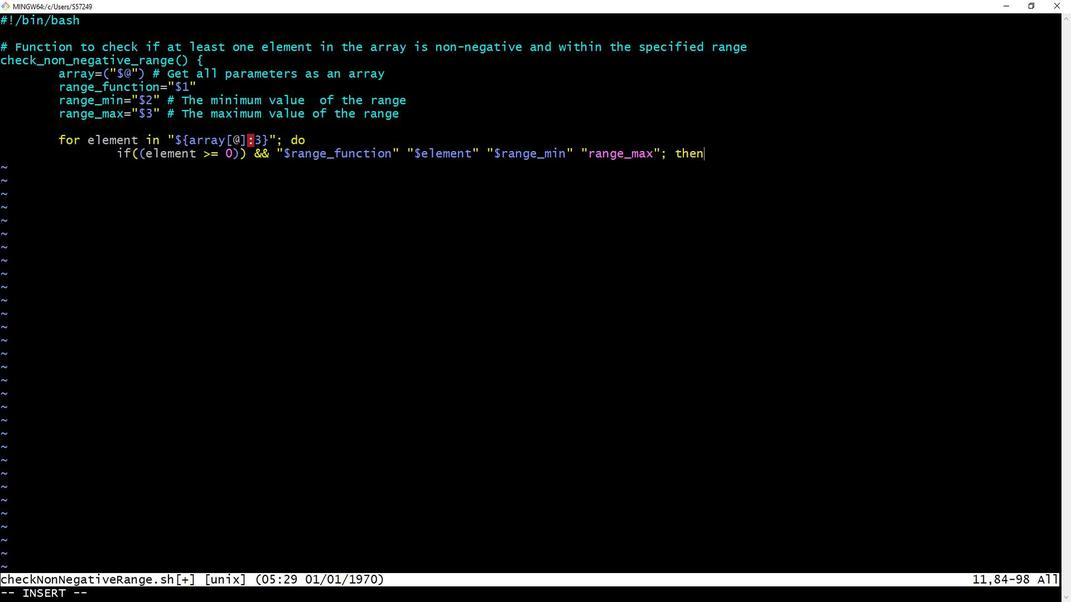 
Action: Mouse moved to (172, 230)
Screenshot: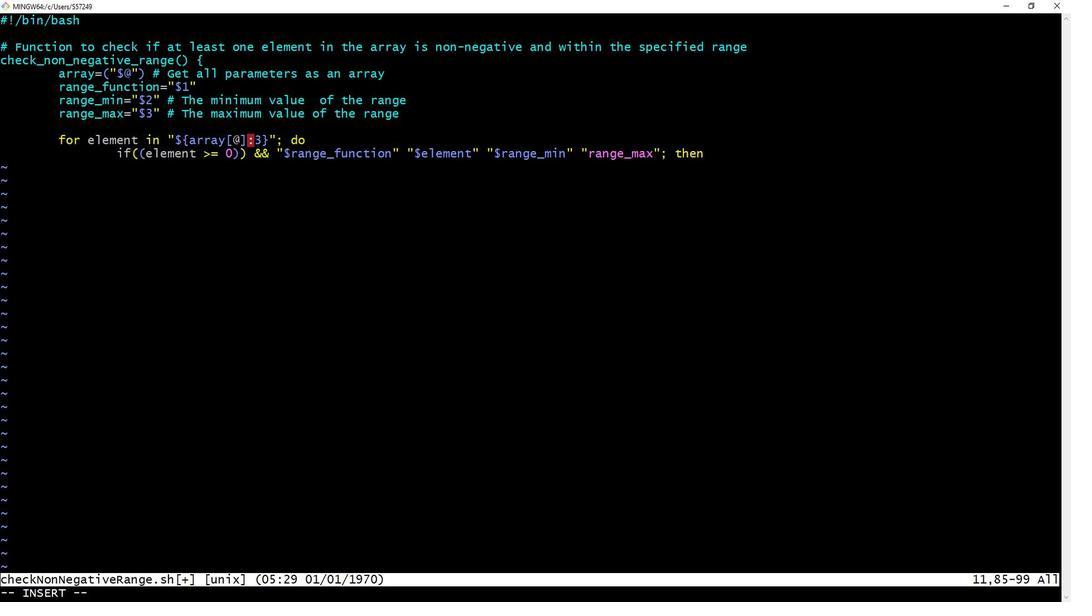 
Action: Key pressed <Key.enter>echo<Key.space><Key.shift_r>""<Key.left><Key.shift>At<Key.space>least<Key.space>one<Key.space>non-negative<Key.space>element<Key.space>in<Key.space>the<Key.space>array<Key.space>is<Key.space>within<Key.space>the<Key.space>specifi<Key.backspace>ed<Key.backspace><Key.backspace>ied<Key.space>range<Key.space>
Screenshot: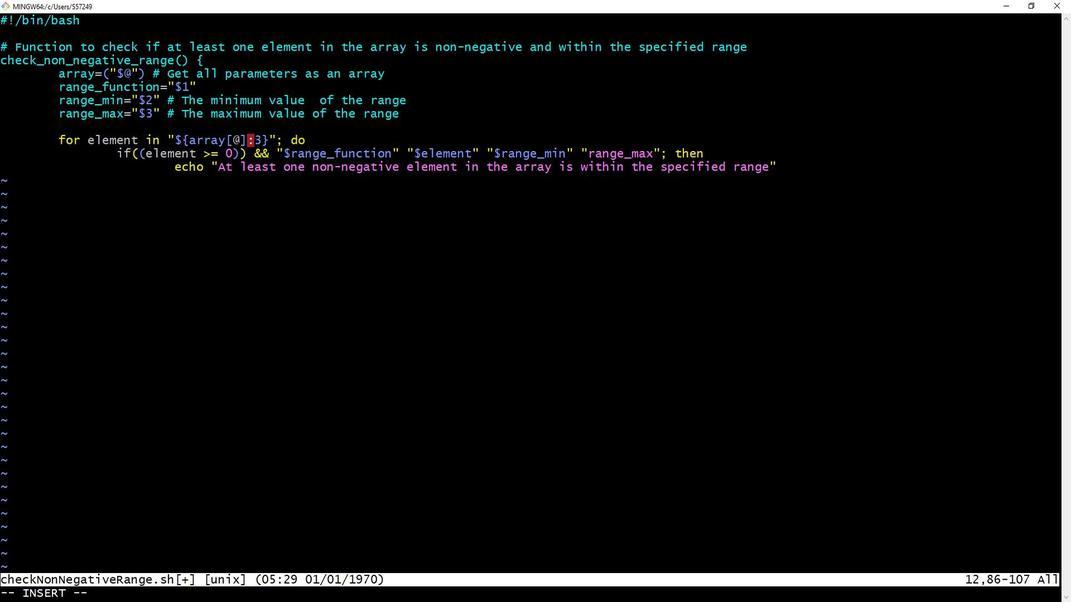 
Action: Mouse moved to (170, 219)
Screenshot: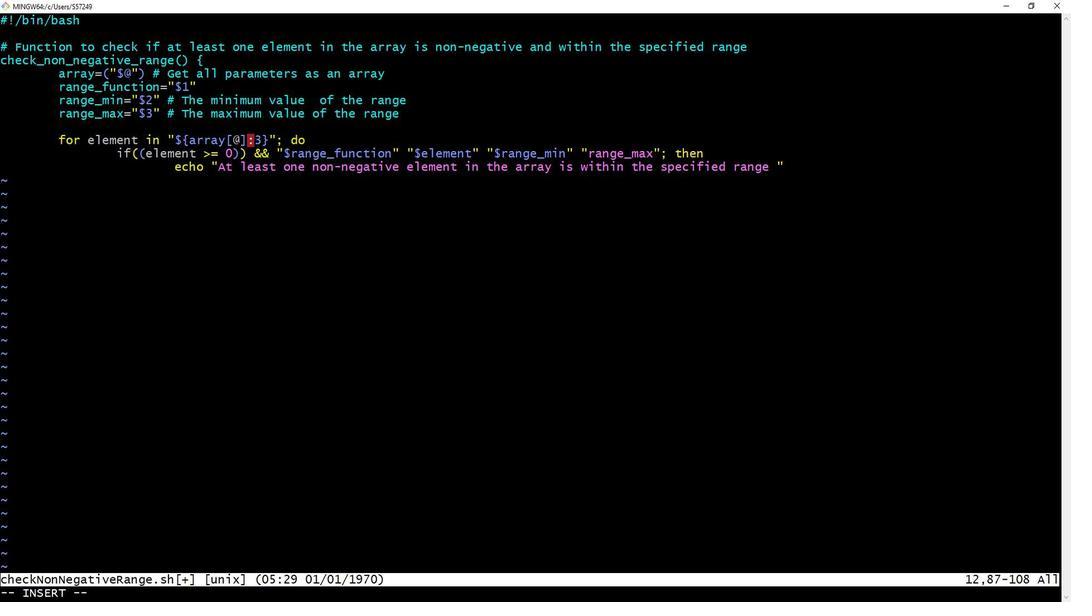 
Action: Mouse pressed left at (170, 219)
Screenshot: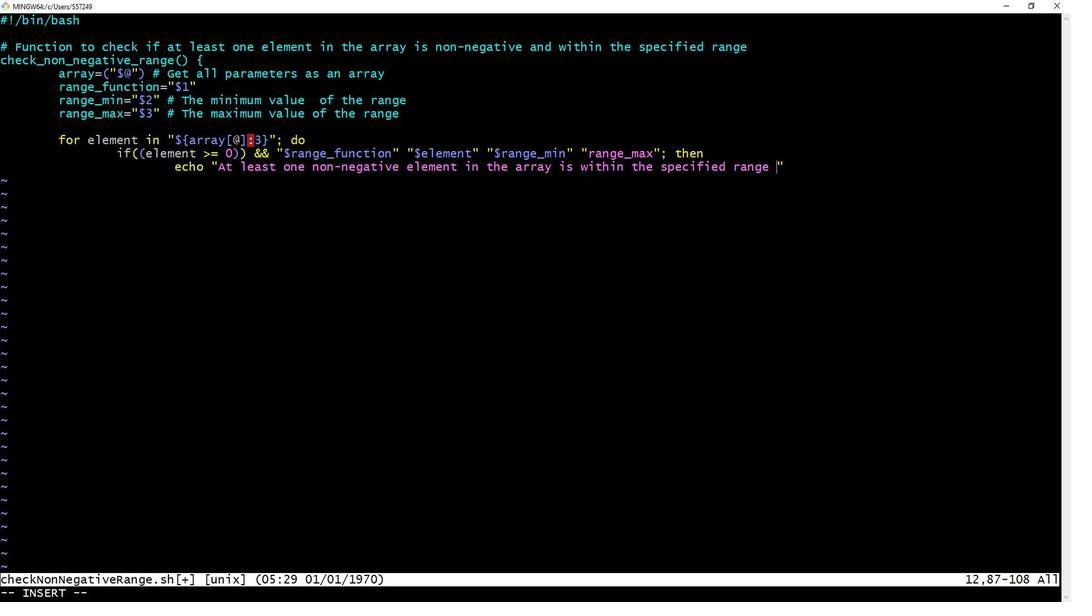 
Action: Mouse moved to (173, 232)
Screenshot: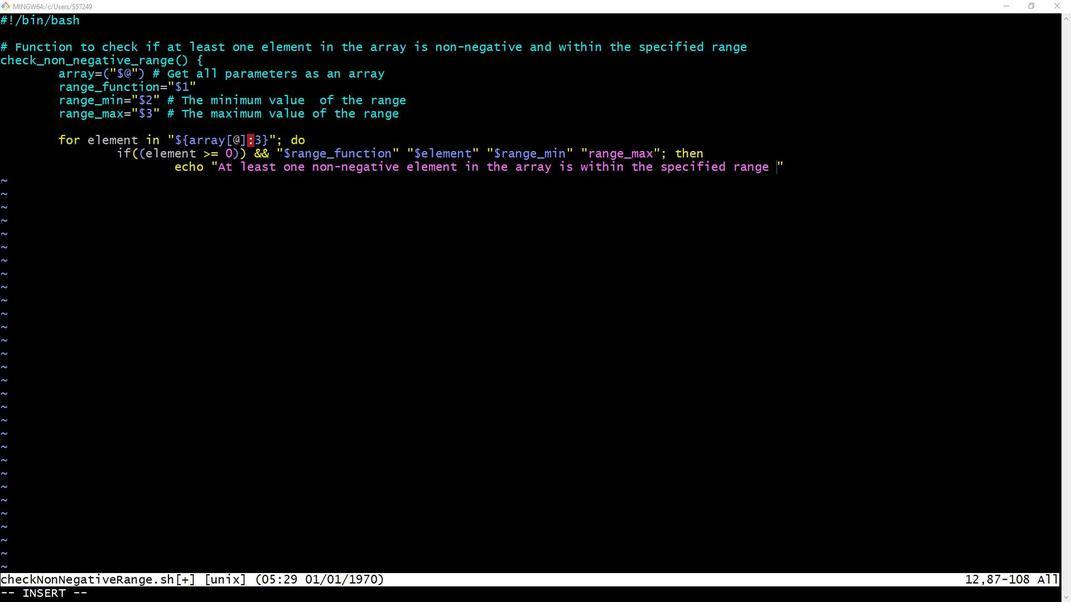 
Action: Mouse pressed left at (173, 232)
Screenshot: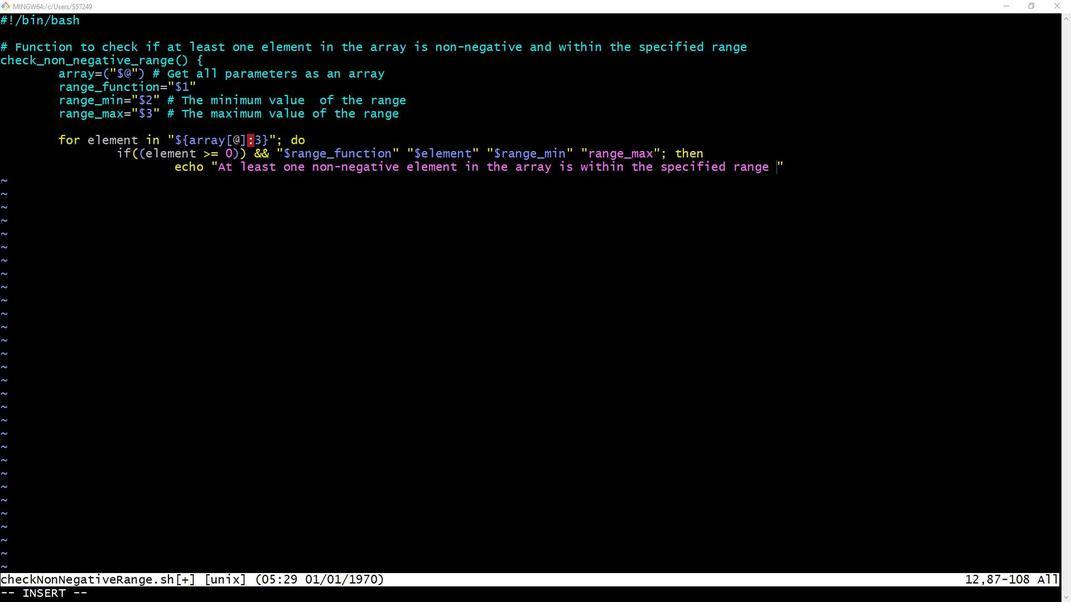 
Action: Mouse moved to (180, 217)
Screenshot: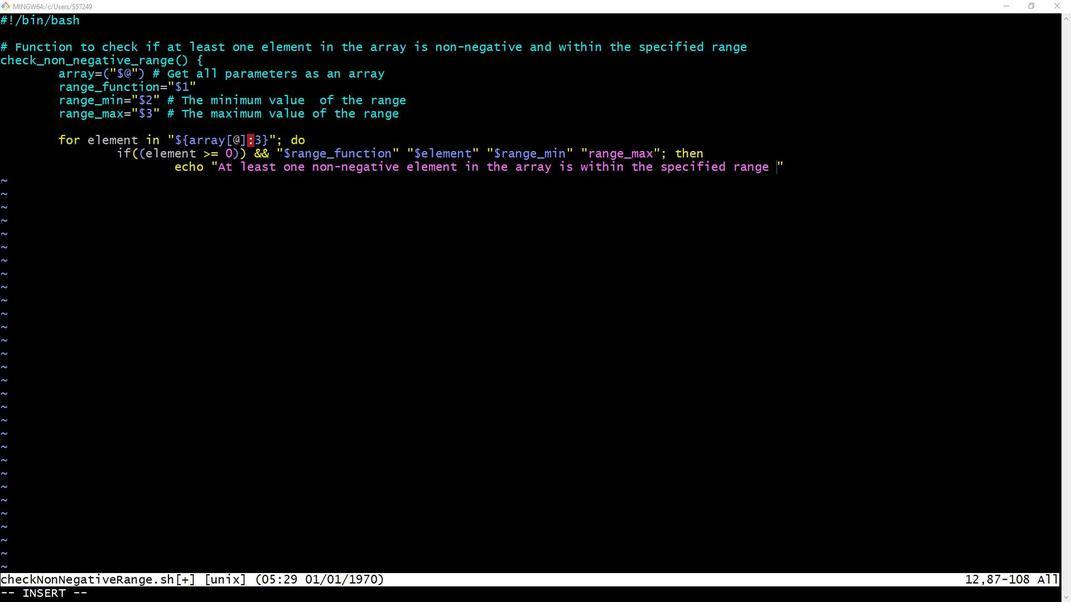 
Action: Mouse pressed left at (180, 217)
Screenshot: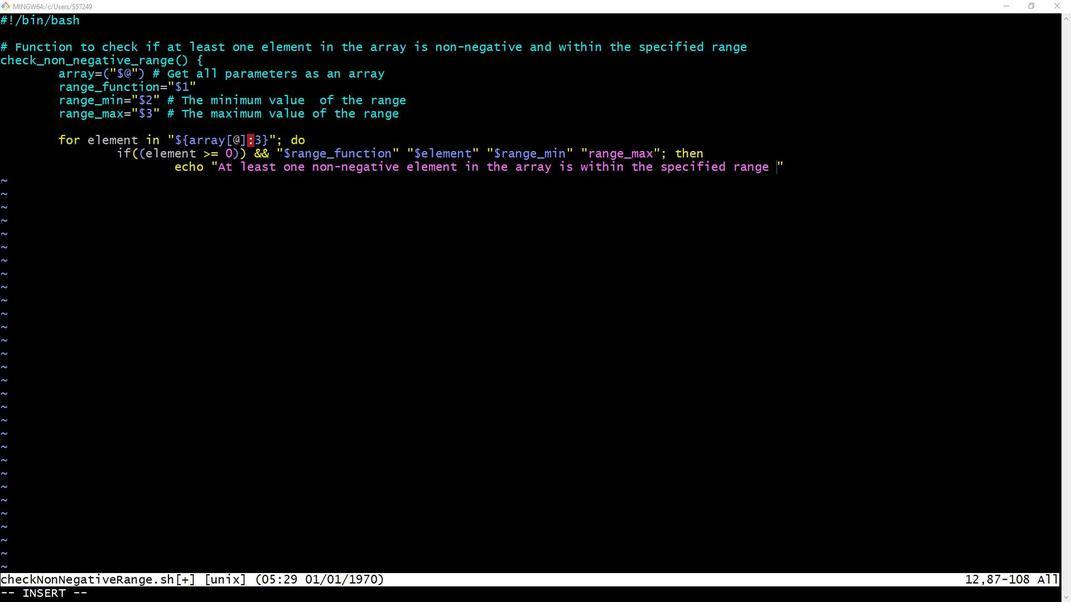 
Action: Mouse moved to (225, 223)
Screenshot: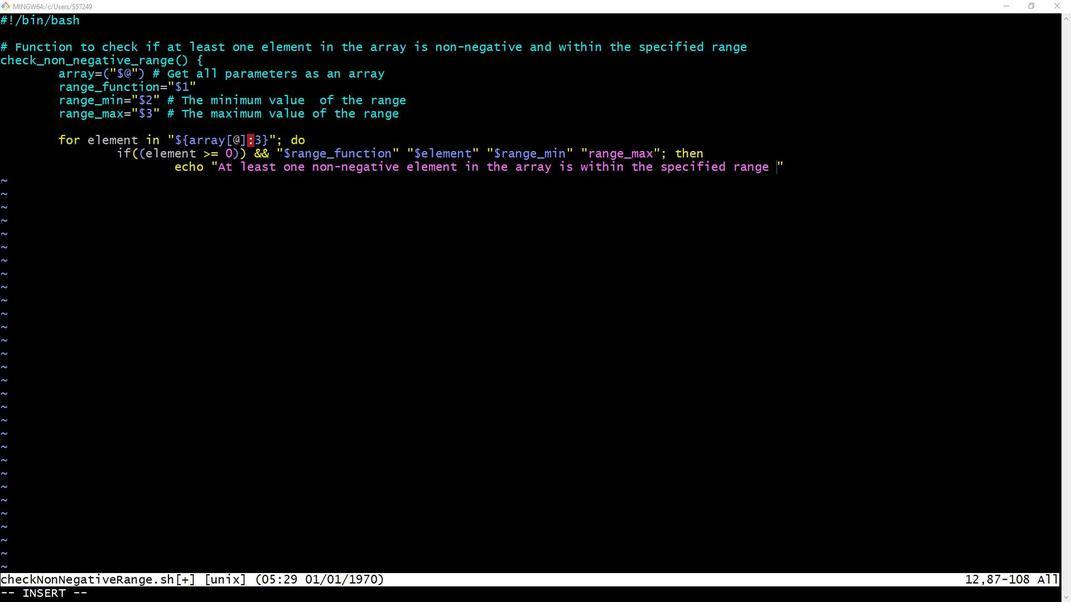 
Action: Mouse pressed left at (225, 223)
Screenshot: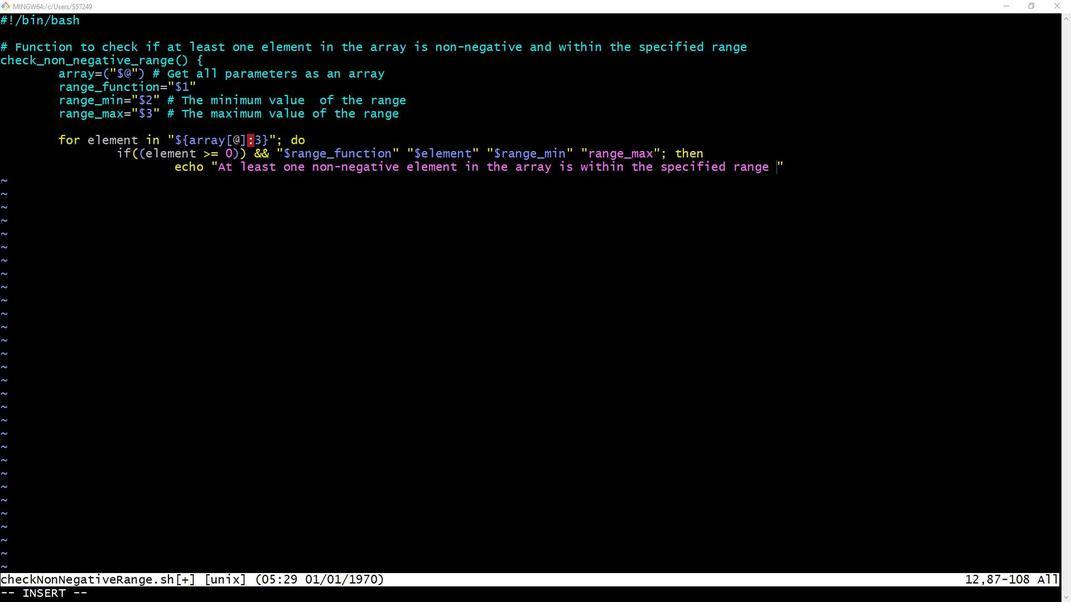 
Action: Mouse moved to (1, 154)
Screenshot: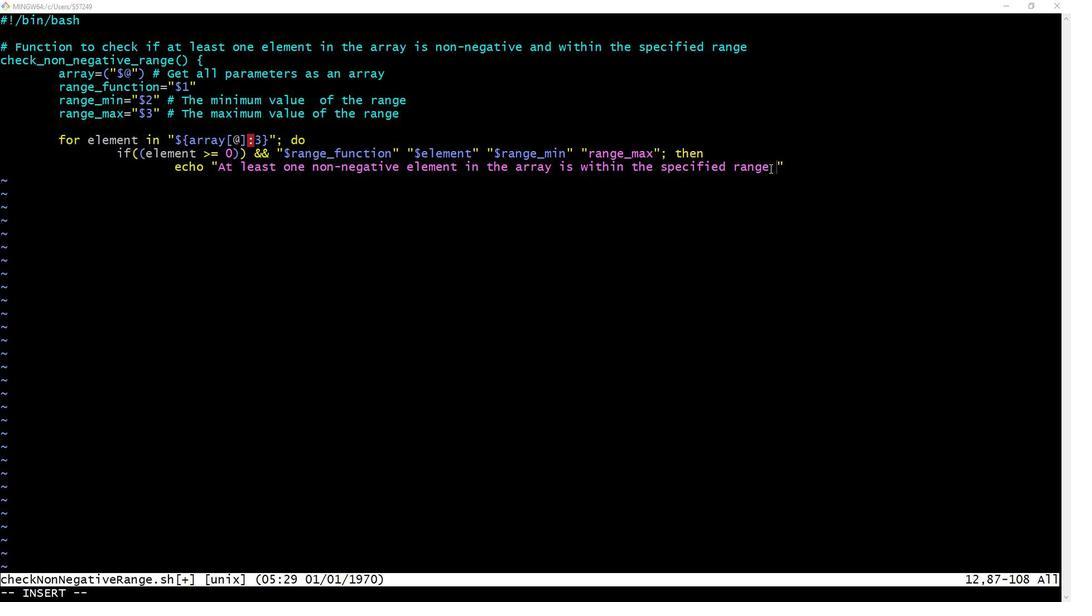 
Action: Mouse pressed left at (1, 154)
Screenshot: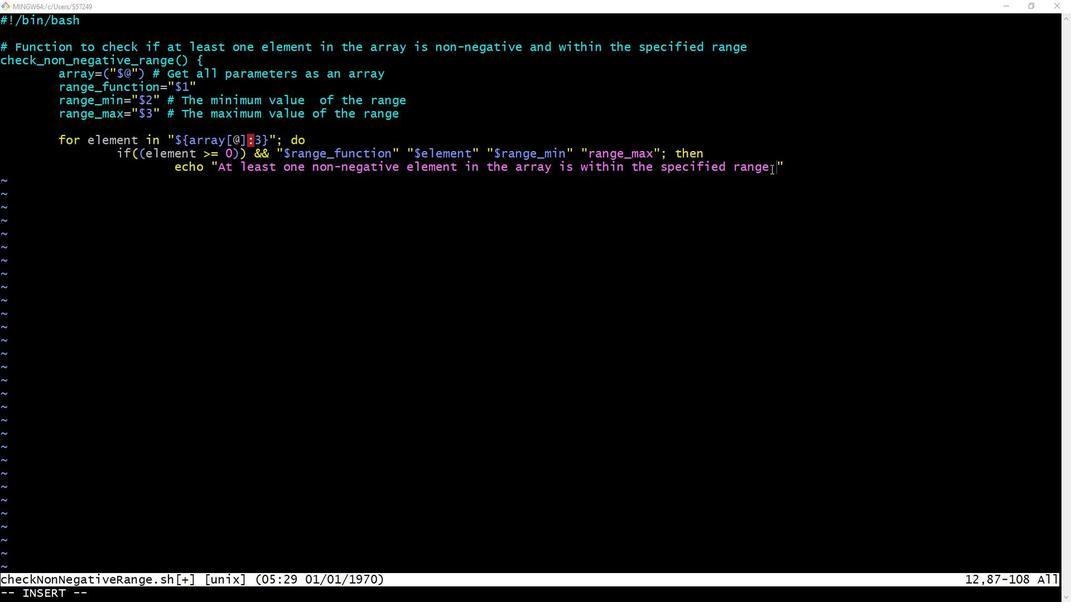 
Action: Key pressed <Key.backspace>.<Key.right><Key.enter>return<Key.space>0<Key.space><Key.shift_r>#<Key.space><Key.shift><Key.shift><Key.shift><Key.shift><Key.shift><Key.shift><Key.shift><Key.shift><Key.shift><Key.shift>Success<Key.enter><Key.left>fi<Key.enter><Key.left>done<Key.enter><Key.enter>echo<Key.space><Key.shift_r>""<Key.left><Key.shift>No<Key.space>non-negative<Key.space>element<Key.space>in<Key.space>the<Key.space>array<Key.space>is<Key.space>e<Key.backspace>within<Key.space>the<Key.space>specified<Key.space>range.s<Key.backspace><Key.right><Key.enter>return<Key.space>1<Key.space><Key.shift>#<Key.space><Key.shift>Failure<Key.enter><Key.left><Key.shift_r>}<Key.enter><Key.enter><Key.shift_r><Key.shift_r>#<Key.space><Key.shift>Example<Key.space>range<Key.space>checking<Key.space>function<Key.enter><Key.backspace><Key.backspace>check<Key.shift>_range<Key.shift>_function<Key.shift_r>()<Key.space><Key.shift_r>{<Key.enter>
Screenshot: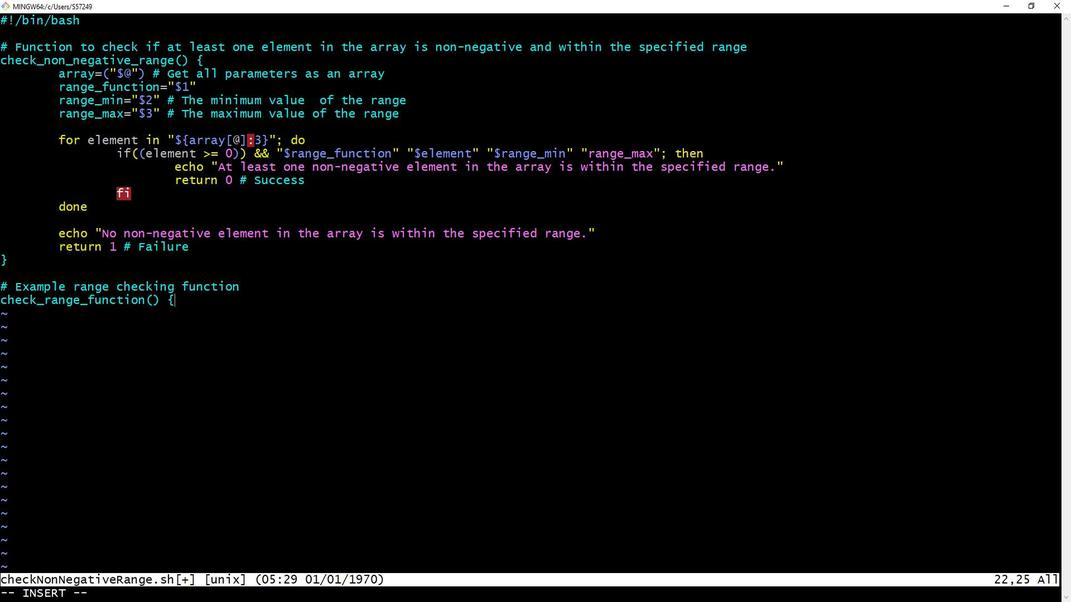 
Action: Mouse moved to (171, 289)
Screenshot: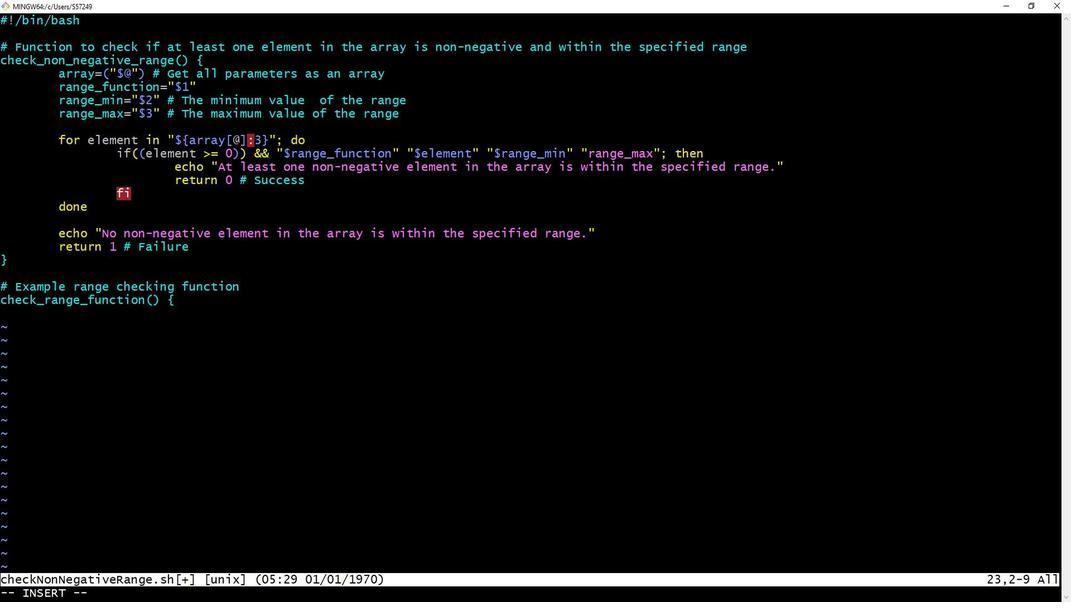 
Action: Mouse scrolled (171, 288) with delta (0, 0)
Screenshot: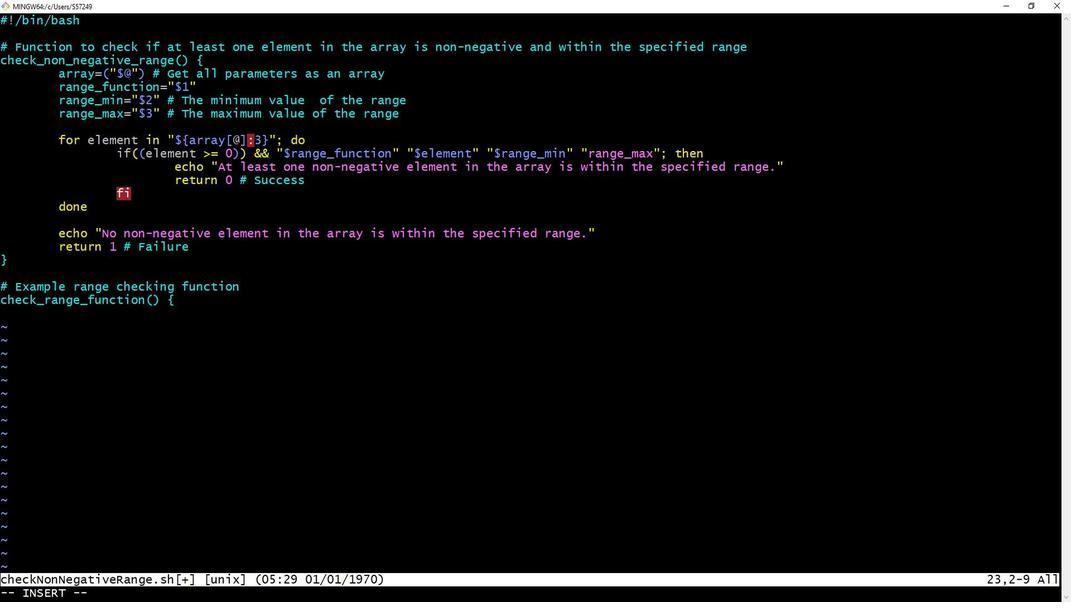 
Action: Mouse scrolled (171, 288) with delta (0, 0)
Screenshot: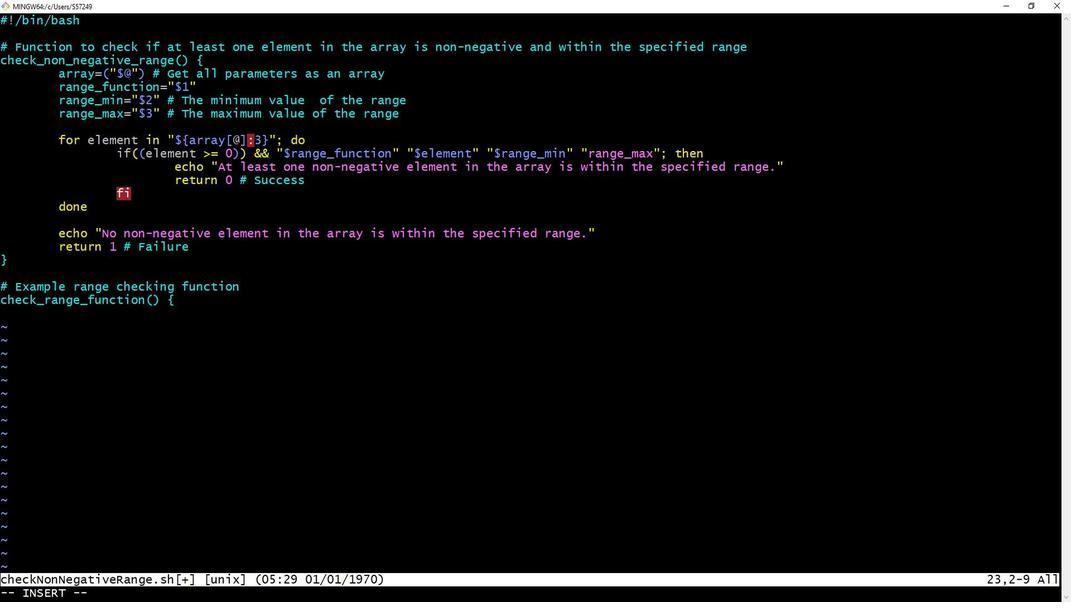
Action: Mouse scrolled (171, 288) with delta (0, 0)
Screenshot: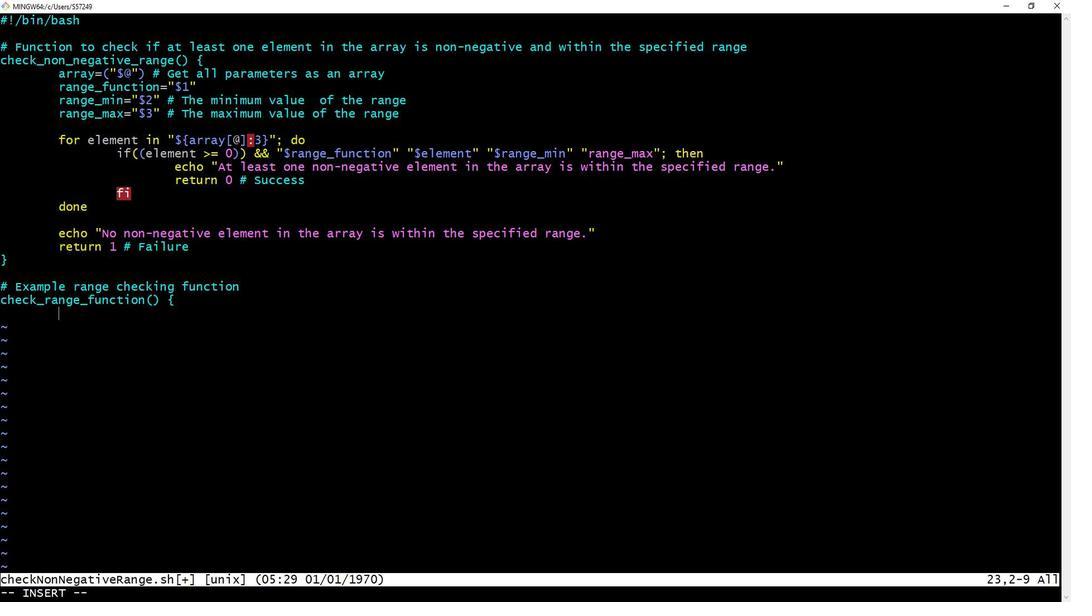 
Action: Mouse moved to (115, 280)
Screenshot: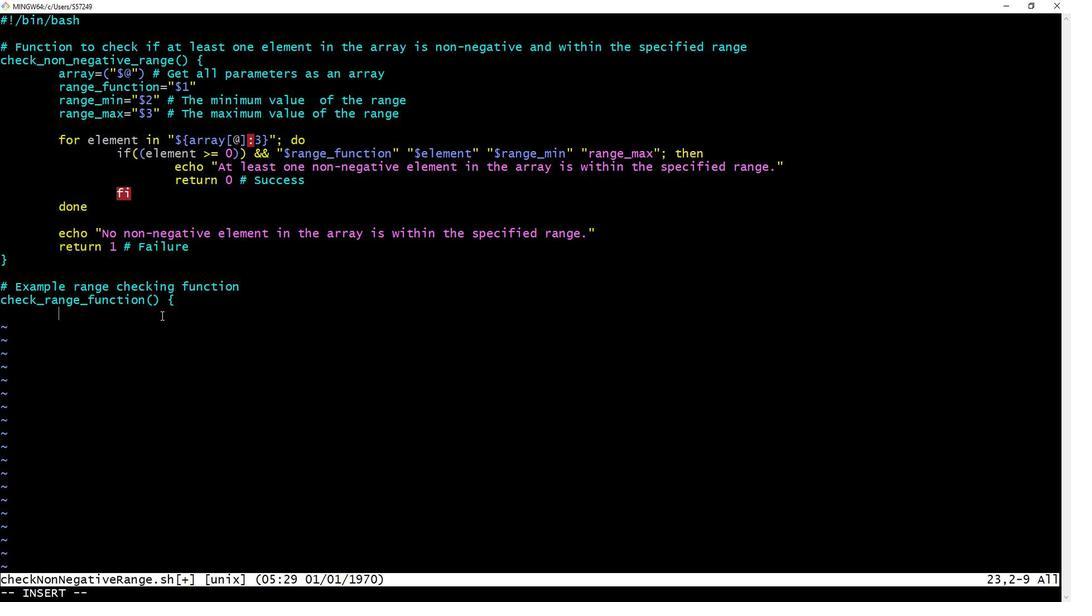 
Action: Mouse pressed left at (115, 280)
Screenshot: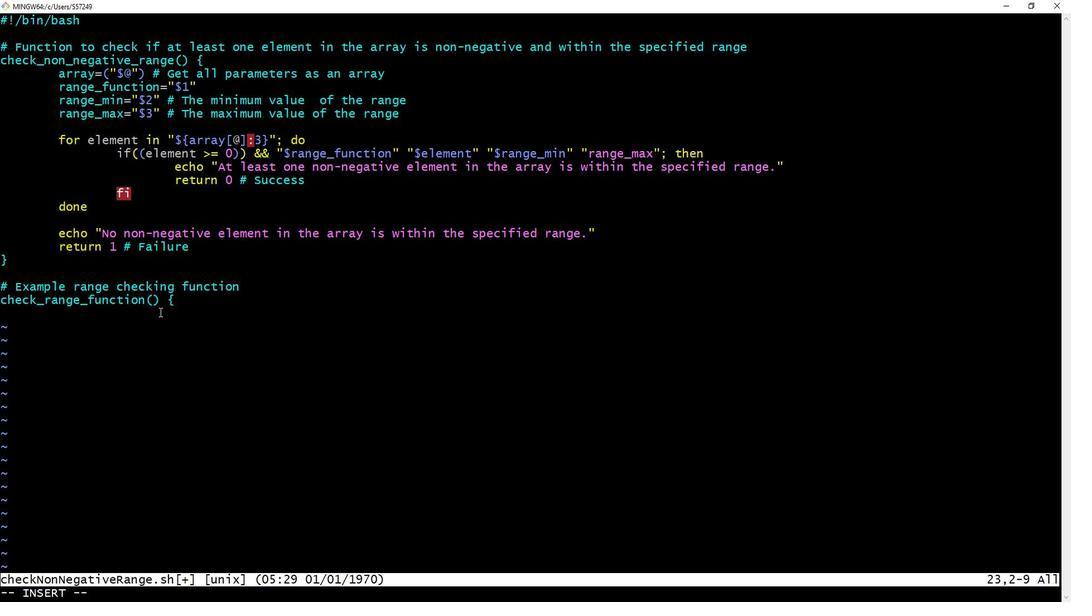 
Action: Key pressed element=<Key.shift_r>""<Key.left><Key.shift_r>$1<Key.right><Key.enter>range<Key.shift><Key.shift><Key.shift><Key.shift><Key.shift>_min=<Key.shift_r>""<Key.left><Key.shift_r>$2<Key.right><Key.enter>range<Key.shift><Key.shift><Key.shift>_max=<Key.shift_r>""<Key.left><Key.shift_r>$3<Key.right><Key.enter><Key.enter>if<Key.space><Key.shift_r>((<Key.space>element<Key.space><Key.shift_r>>=<Key.space>range<Key.shift>_min<Key.space><Key.shift_r>$$<Key.backspace><Key.backspace><Key.shift_r><Key.shift_r><Key.shift_r><Key.shift_r>&&<Key.space><Key.space><Key.backspace>element<Key.space><Key.shift_r><=<Key.space>range<Key.shift>_max<Key.space><Key.shift_r>));<Key.space>then<Key.enter>return<Key.space>0<Key.space><Key.shift_r>#<Key.space><Key.shift><Key.shift><Key.shift><Key.shift><Key.shift>Success<Key.enter><Key.left>else<Key.enter>return<Key.space>1<Key.space><Key.shift_r><Key.shift_r><Key.shift_r><Key.shift_r><Key.shift_r><Key.shift_r><Key.shift_r><Key.shift_r><Key.shift_r><Key.shift_r><Key.shift_r><Key.shift_r><Key.shift_r><Key.shift_r><Key.shift_r><Key.shift_r><Key.shift_r><Key.shift_r><Key.shift_r><Key.shift_r><Key.shift_r><Key.shift_r><Key.shift_r><Key.shift_r><Key.shift_r><Key.shift_r><Key.shift_r><Key.shift_r><Key.shift_r><Key.shift_r><Key.shift_r><Key.shift_r><Key.shift_r><Key.shift_r><Key.shift_r><Key.shift_r><Key.shift_r>#<Key.space><Key.shift>Failure<Key.enter><Key.left>fi<Key.enter><Key.left><Key.shift_r>}<Key.enter><Key.enter><Key.shift_r>#<Key.space><Key.shift>Example<Key.space>usage<Key.enter><Key.backspace><Key.backspace>array=<Key.shift_r><Key.shift_r><Key.shift_r><Key.shift_r><Key.shift_r><Key.shift_r><Key.shift_r><Key.shift_r><Key.shift_r><Key.shift_r>()<Key.left><Key.shift_r>""<Key.left>10<Key.right><Key.space><Key.shift_r>""<Key.left>-5<Key.right><Key.space><Key.shift_r><Key.shift_r>""<Key.left>20<Key.right><Key.space><Key.shift_r>""<Key.left>-8<Key.right><Key.right>
Screenshot: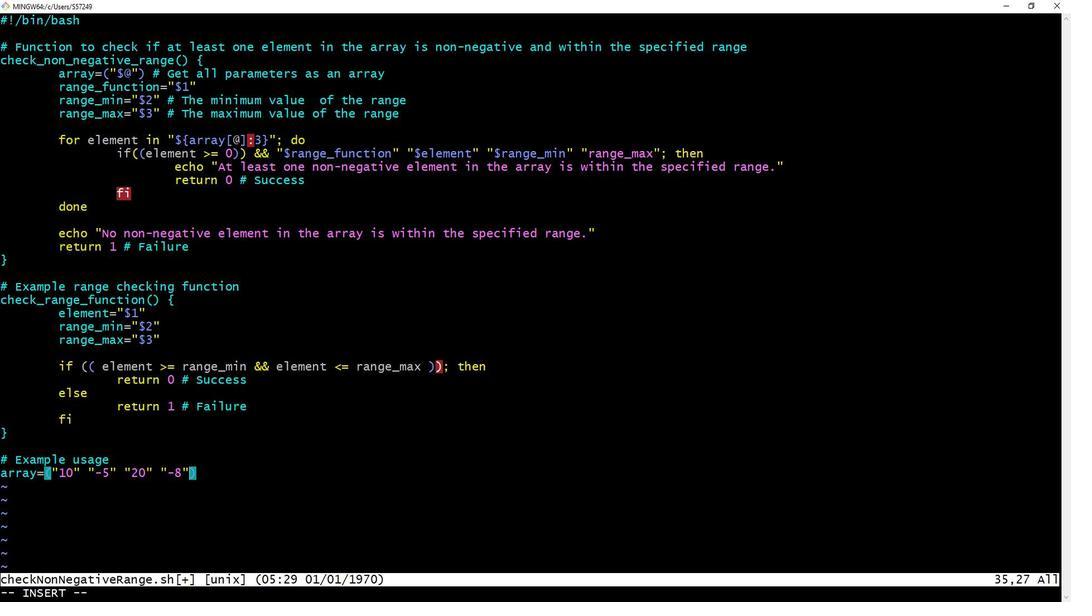 
Action: Mouse moved to (195, 314)
Screenshot: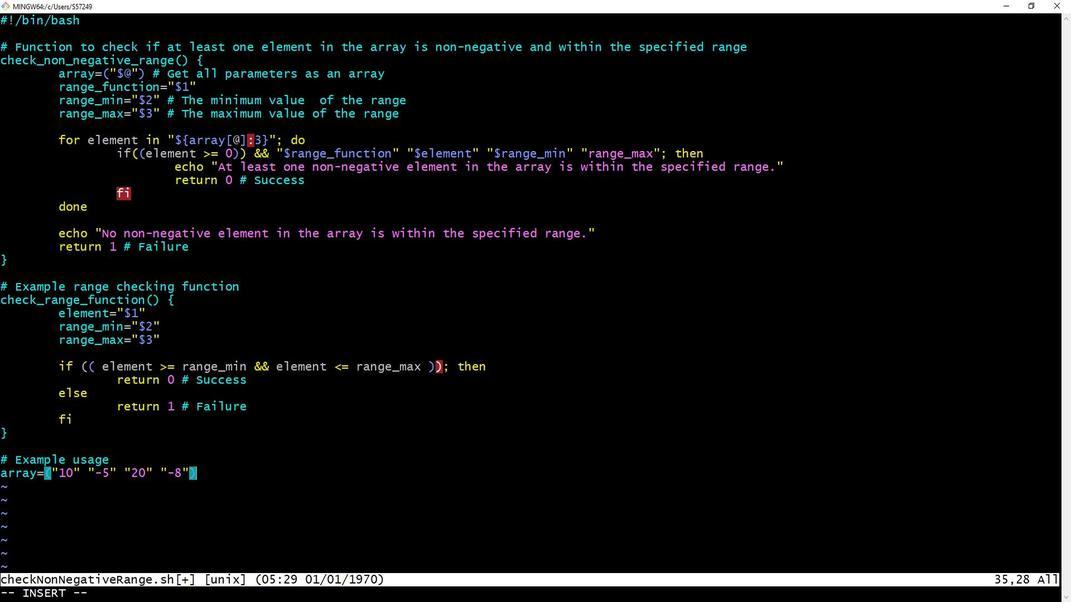 
Action: Mouse scrolled (195, 314) with delta (0, 0)
Screenshot: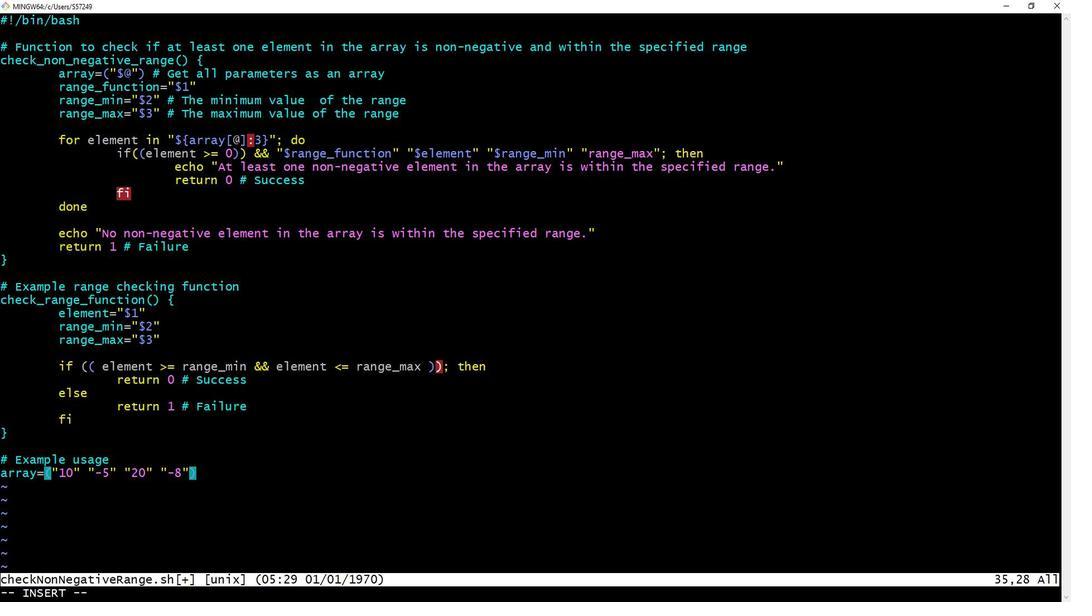 
Action: Mouse scrolled (195, 314) with delta (0, 0)
Screenshot: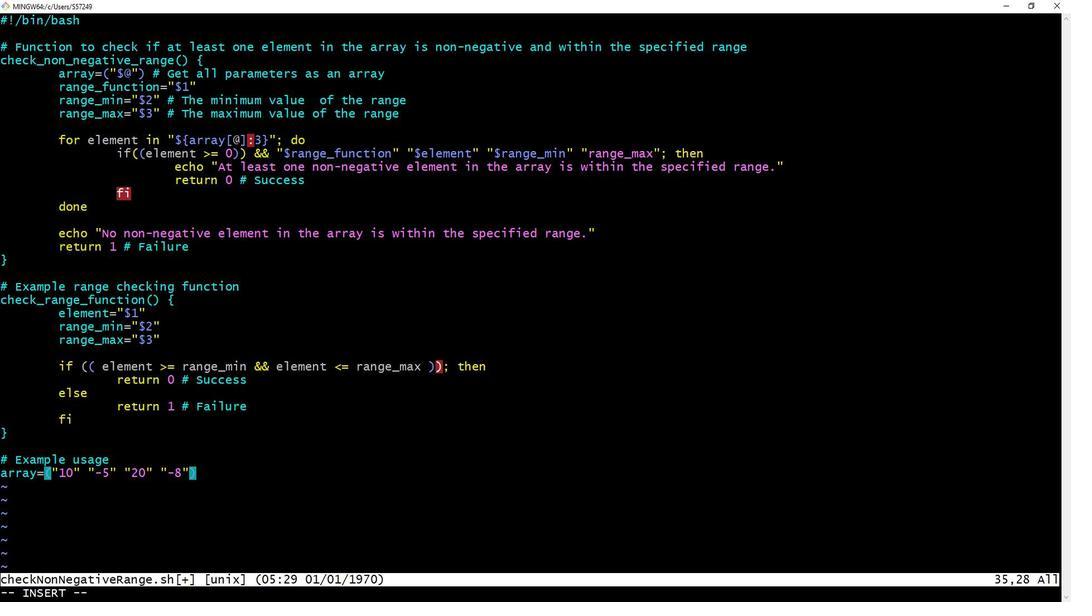 
Action: Mouse moved to (129, 281)
Screenshot: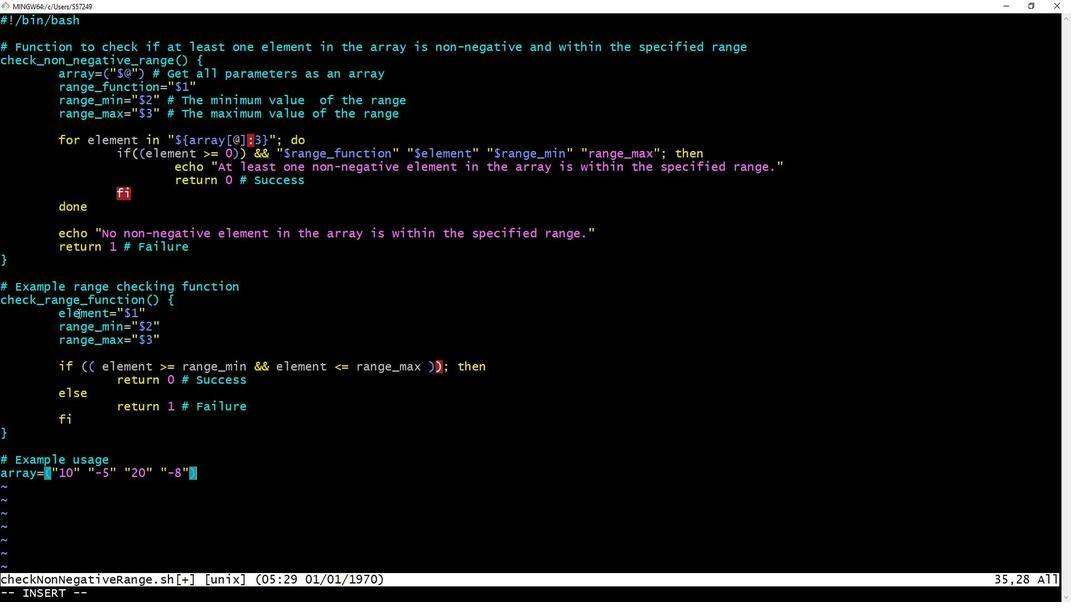 
Action: Key pressed <Key.enter>check<Key.shift>_non<Key.shift>_negative<Key.space>check<Key.shift>_range<Key.shift>_function<Key.space>5<Key.space>15<Key.space><Key.shift_r>""<Key.left><Key.shift_r>$<Key.shift_r>{}<Key.left>array[]<Key.left><Key.shift_r>@<Key.right><Key.right><Key.right><Key.esc><Key.esc><Key.shift_r>:wq<Key.enter>chmod<Key.space><Key.shift_r>+x<Key.space>check<Key.shift>Non<Key.shift>Negative<Key.shift>Range.sh<Key.enter>./check<Key.shift>Non<Key.shift>Negative<Key.shift>Range.sh<Key.enter>./check<Key.shift>Non<Key.shift>Negative<Key.shift>Range.sh<Key.enter>vim<Key.space>check<Key.shift>Non<Key.shift>Negative<Key.shift>Range.sh<Key.enter><Key.up><Key.down><Key.left><Key.left><Key.left><Key.left><Key.left><Key.left><Key.left><Key.left><Key.left><Key.right><Key.shift_r>_i<Key.up><Key.right><Key.down><Key.right><Key.right><Key.right><Key.right><Key.right><Key.right><Key.right><Key.right><Key.right><Key.right><Key.right><Key.right><Key.right><Key.right><Key.right><Key.right><Key.right><Key.right><Key.left><Key.shift_r>_range<Key.up><Key.up><Key.up><Key.up><Key.up><Key.up><Key.up><Key.up><Key.up><Key.up><Key.up><Key.up><Key.up><Key.esc><Key.shift_r>:wq<Key.enter>./check<Key.shift>Non<Key.shift>Negative<Key.shift>Range.sh<Key.enter>vim<Key.space><Key.up><Key.up><Key.enter><Key.up><Key.up><Key.up><Key.up><Key.up><Key.up><Key.up><Key.up><Key.up><Key.up><Key.up><Key.right><Key.up><Key.right><Key.right><Key.right><Key.right><Key.right><Key.right><Key.right><Key.right><Key.right><Key.right><Key.right><Key.right><Key.right><Key.right><Key.right><Key.right><Key.right><Key.right><Key.right><Key.right><Key.right><Key.right><Key.right><Key.right><Key.right><Key.right><Key.right><Key.right><Key.right><Key.right><Key.right><Key.right><Key.right><Key.right><Key.right><Key.right><Key.right><Key.right><Key.right><Key.right><Key.right><Key.right><Key.right><Key.right><Key.right><Key.right><Key.right><Key.right><Key.right><Key.right><Key.right><Key.right><Key.right><Key.right><Key.right><Key.right><Key.right><Key.right><Key.left>i<Key.shift_r>$<Key.down><Key.down><Key.down><Key.down><Key.up><Key.up><Key.up><Key.up><Key.up>
Screenshot: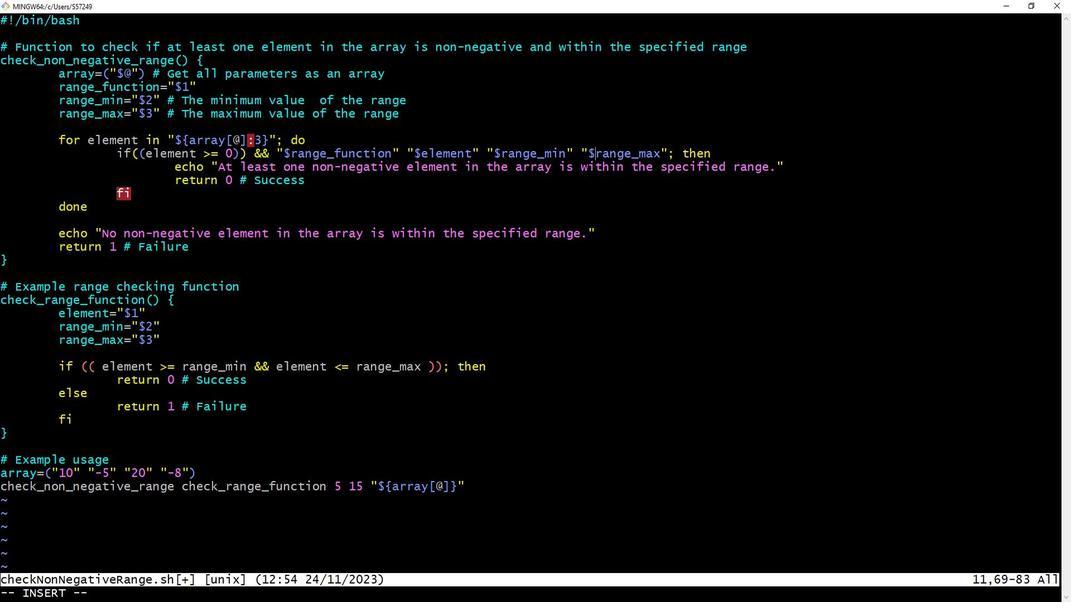 
Action: Mouse moved to (207, 324)
Screenshot: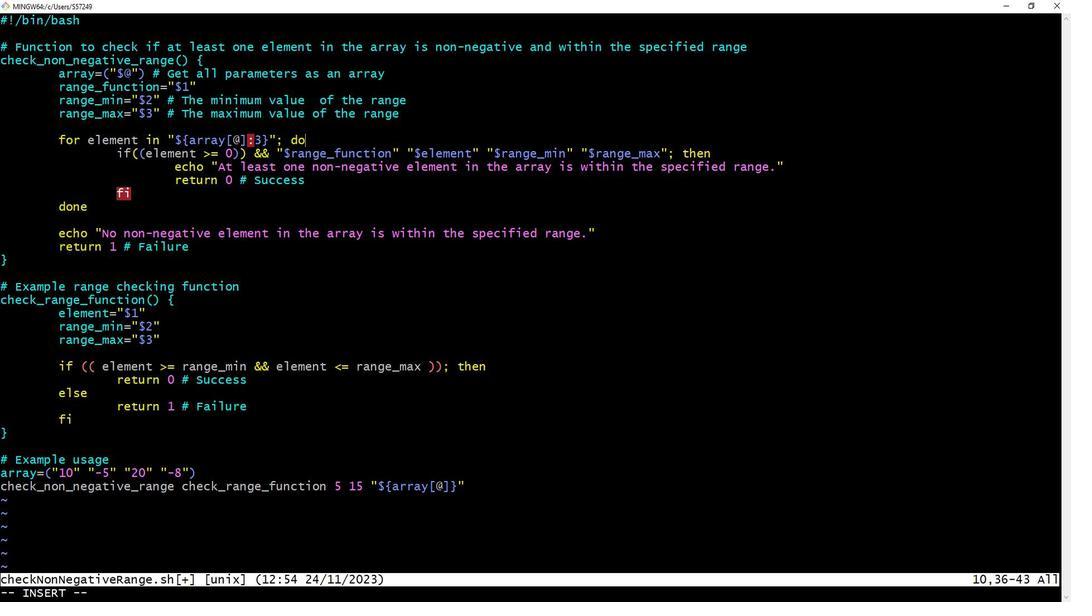 
Action: Mouse scrolled (207, 324) with delta (0, 0)
Screenshot: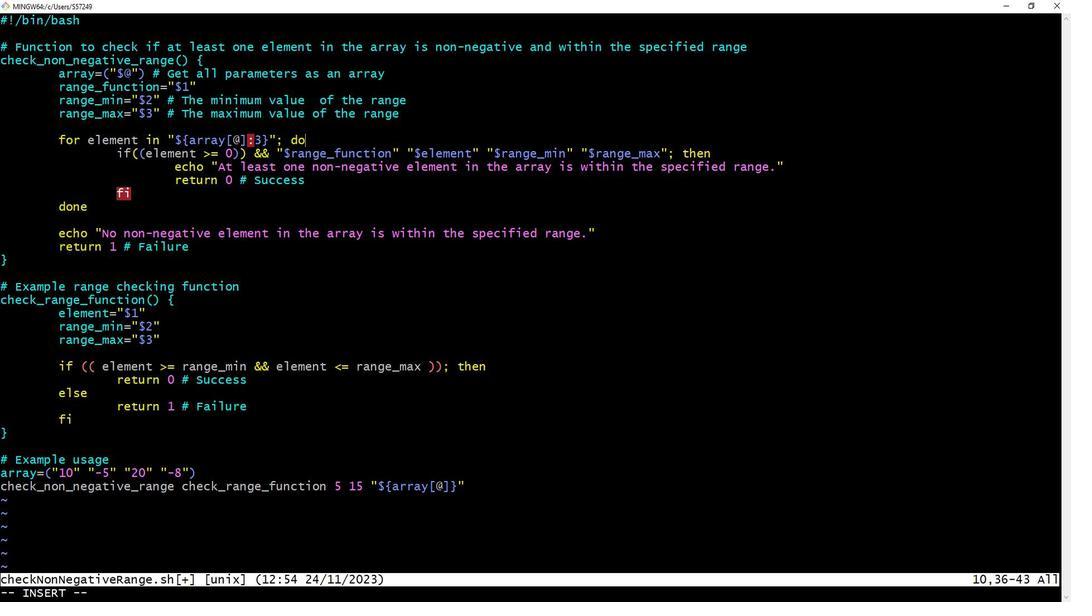 
Action: Mouse scrolled (207, 324) with delta (0, 0)
Screenshot: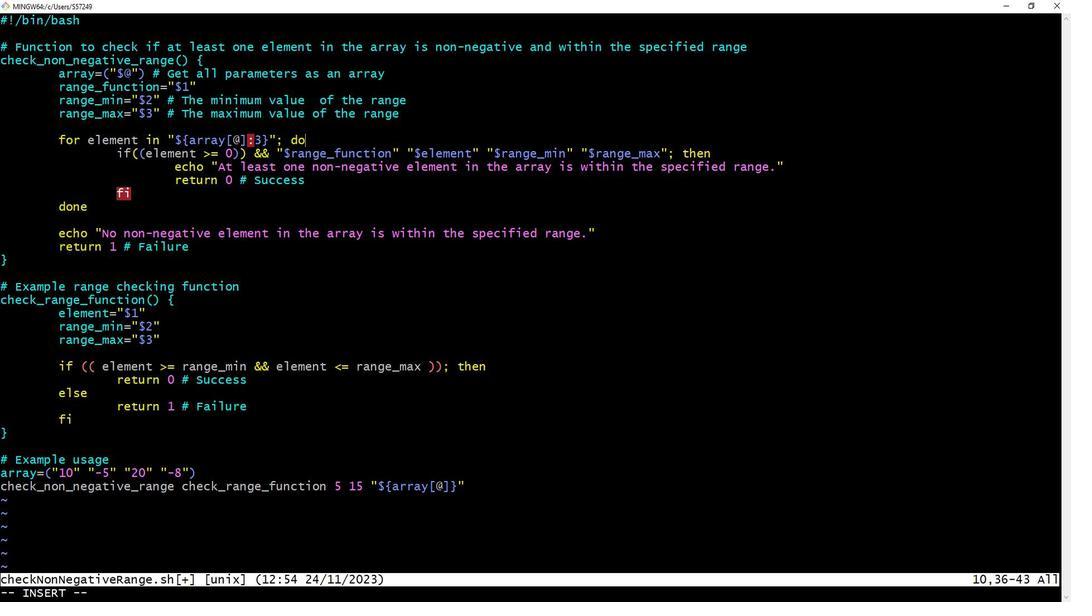 
Action: Mouse scrolled (207, 324) with delta (0, 0)
Screenshot: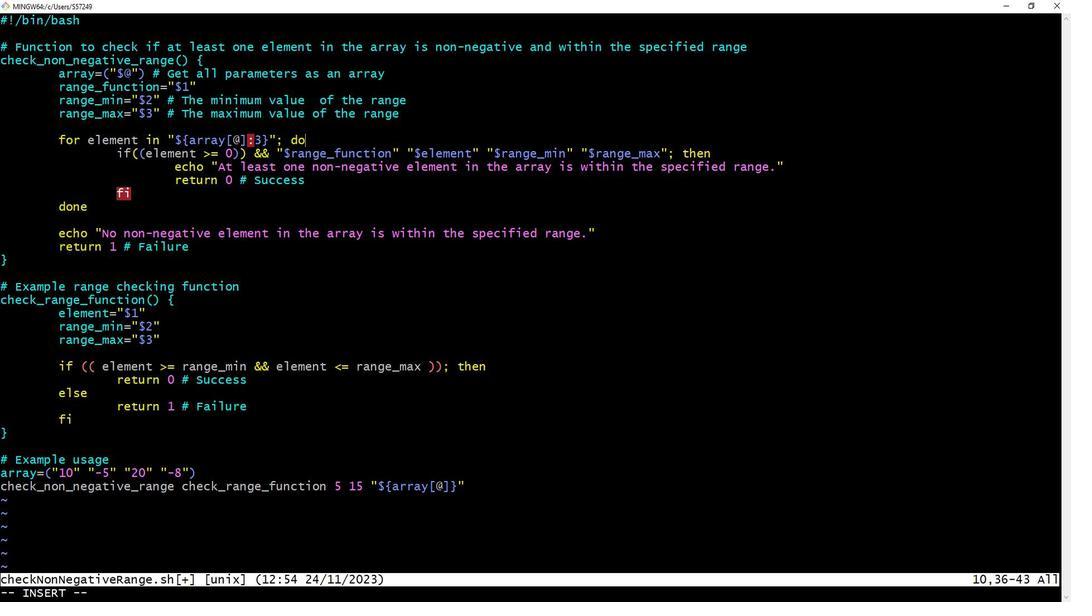 
Action: Mouse scrolled (207, 324) with delta (0, 0)
Screenshot: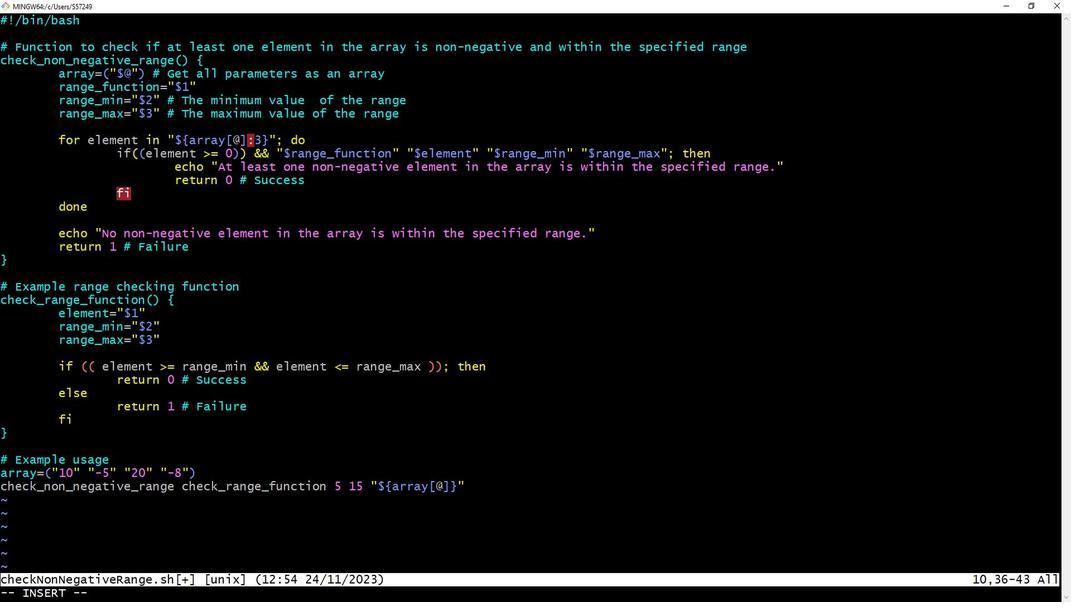 
Action: Mouse scrolled (207, 324) with delta (0, 0)
Screenshot: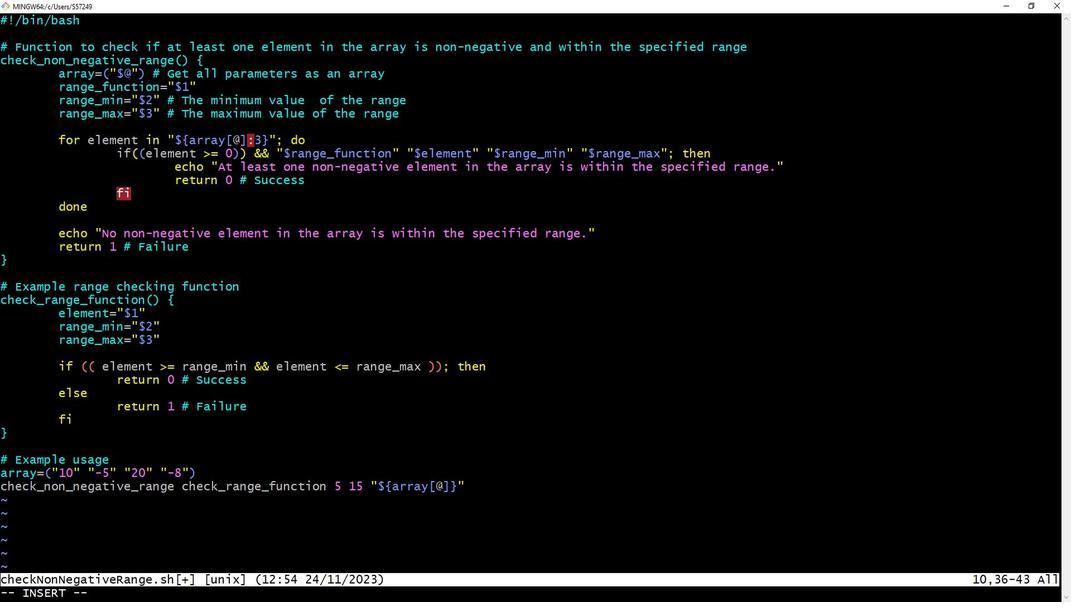 
Action: Mouse scrolled (207, 324) with delta (0, 0)
Screenshot: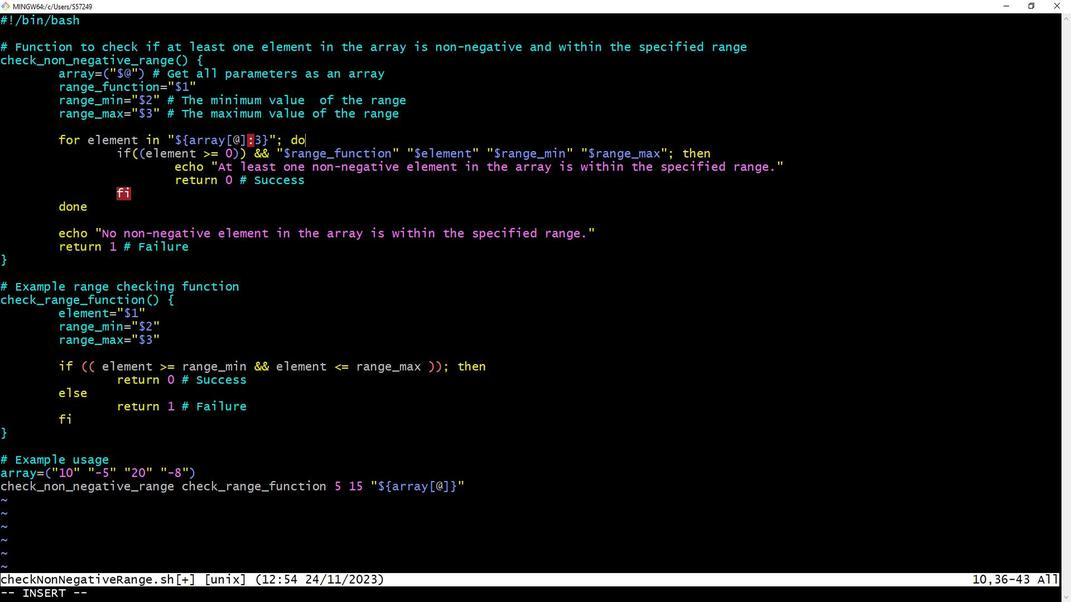 
Action: Mouse scrolled (207, 324) with delta (0, 0)
Screenshot: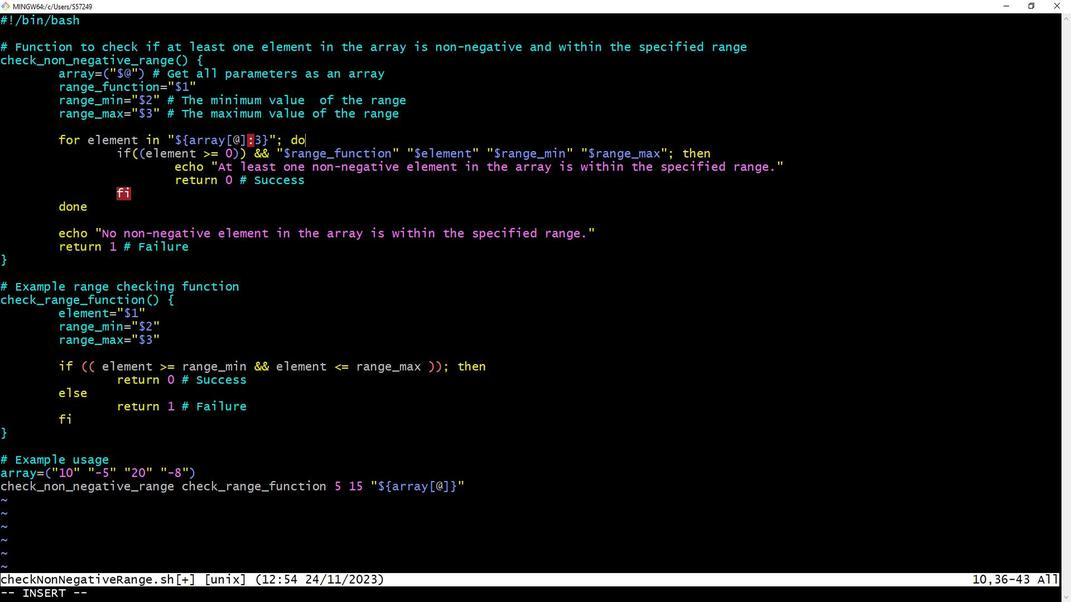 
Action: Mouse moved to (103, 299)
Screenshot: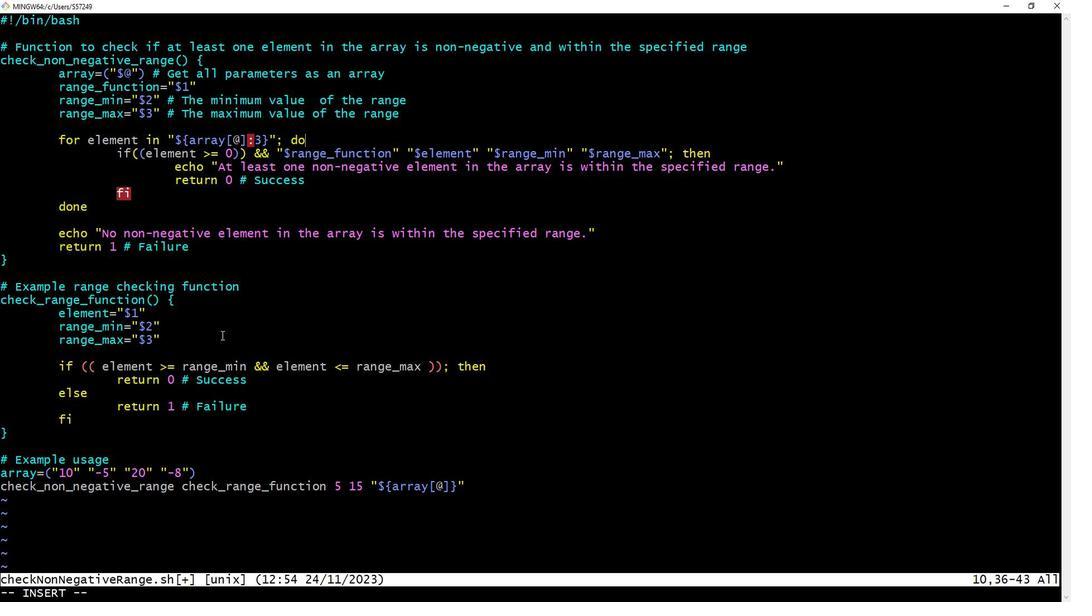 
Action: Mouse pressed left at (103, 299)
Screenshot: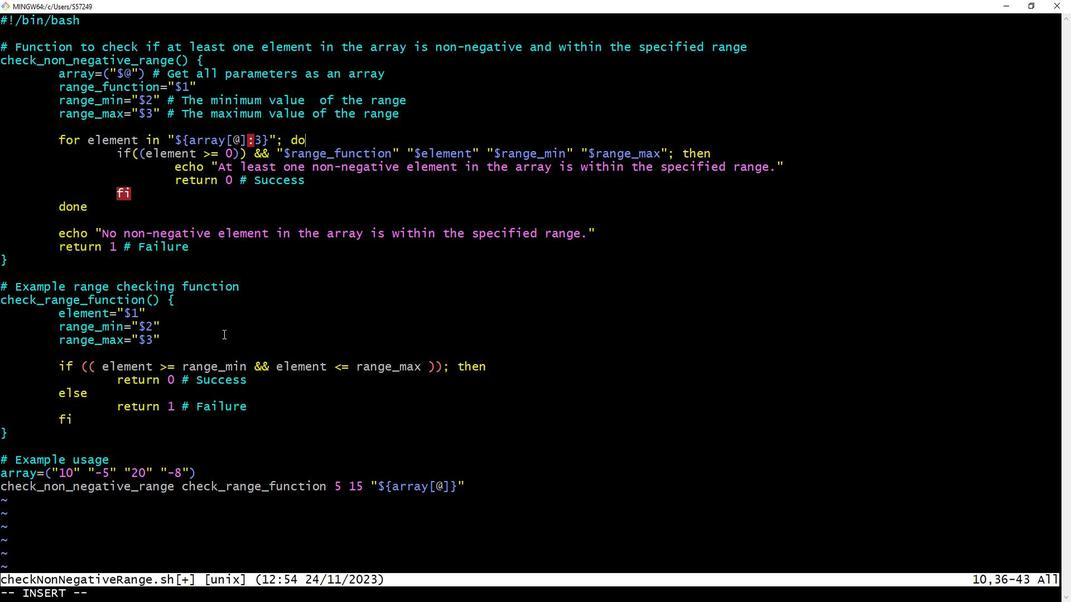 
Action: Key pressed <Key.down><Key.down><Key.down><Key.down><Key.up><Key.down><Key.down><Key.down><Key.up><Key.up><Key.up><Key.up><Key.up><Key.up><Key.up><Key.down><Key.up><Key.down><Key.down><Key.left><Key.down>i<Key.up><Key.up><Key.down><Key.down><Key.up><Key.up><Key.down><Key.left><Key.left><Key.left><Key.left><Key.left><Key.left><Key.left><Key.left><Key.left><Key.left><Key.left><Key.left><Key.left><Key.left><Key.left><Key.left><Key.left><Key.left><Key.left><Key.left><Key.left><Key.left><Key.left><Key.left><Key.left><Key.left><Key.left><Key.left><Key.left><Key.left><Key.left><Key.left><Key.left><Key.left><Key.left><Key.left><Key.left><Key.left><Key.left><Key.left><Key.left><Key.left><Key.left><Key.left><Key.left><Key.left><Key.left><Key.left><Key.left><Key.left><Key.left><Key.right><Key.space><Key.left><Key.left><Key.left><Key.left><Key.left><Key.left><Key.left><Key.left><Key.left><Key.left><Key.left><Key.left><Key.left><Key.space><Key.down><Key.down><Key.down><Key.down><Key.down><Key.down><Key.down><Key.down><Key.down><Key.down><Key.down><Key.down><Key.down><Key.down><Key.down><Key.esc><Key.shift_r>:wq<Key.enter>./check<Key.shift>Non<Key.shift>Negative.sh<Key.enter><Key.up><Key.left><Key.left><Key.left><Key.shift>Range<Key.enter>v<Key.backspace>cat<Key.space>check<Key.shift>Non<Key.shift>Negative<Key.shift><Key.shift><Key.shift><Key.shift><Key.shift><Key.shift><Key.shift><Key.shift><Key.shift><Key.shift><Key.shift>Range.sh<Key.enter>
Screenshot: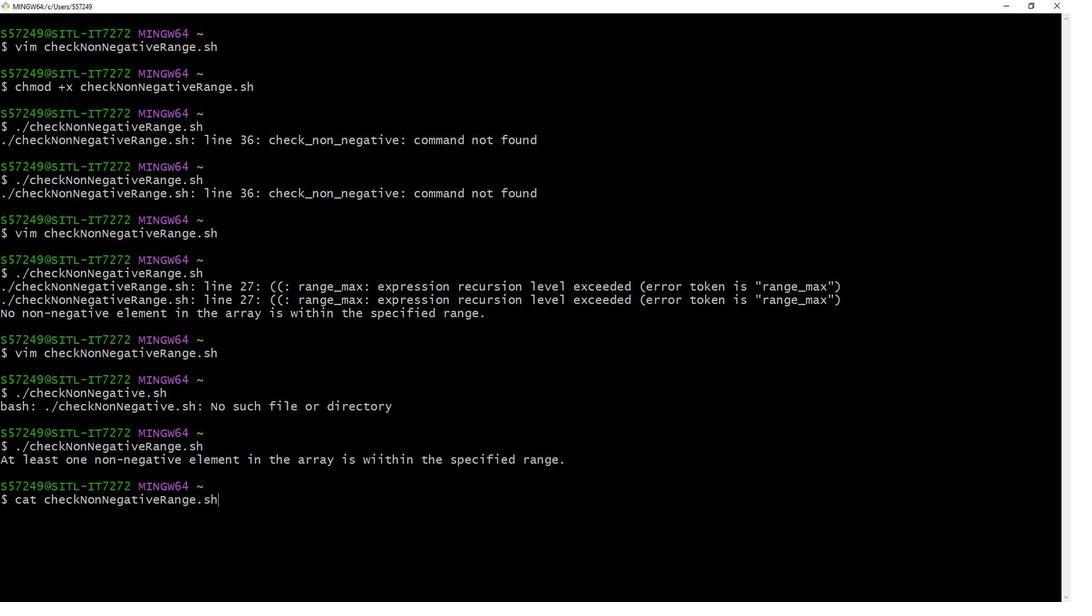 
Action: Mouse moved to (213, 455)
Screenshot: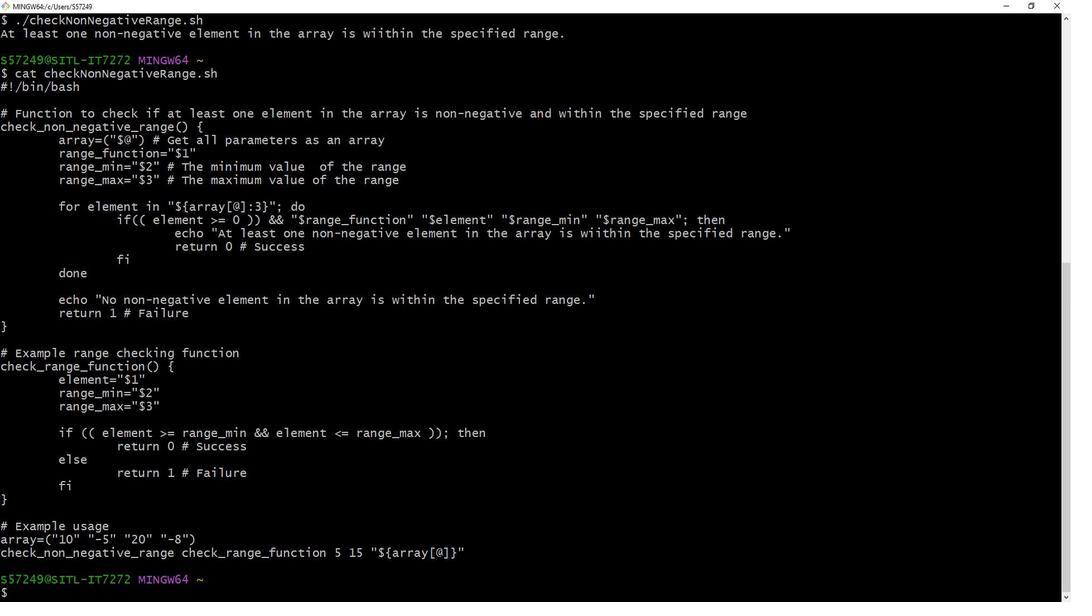
Action: Mouse pressed left at (213, 455)
Screenshot: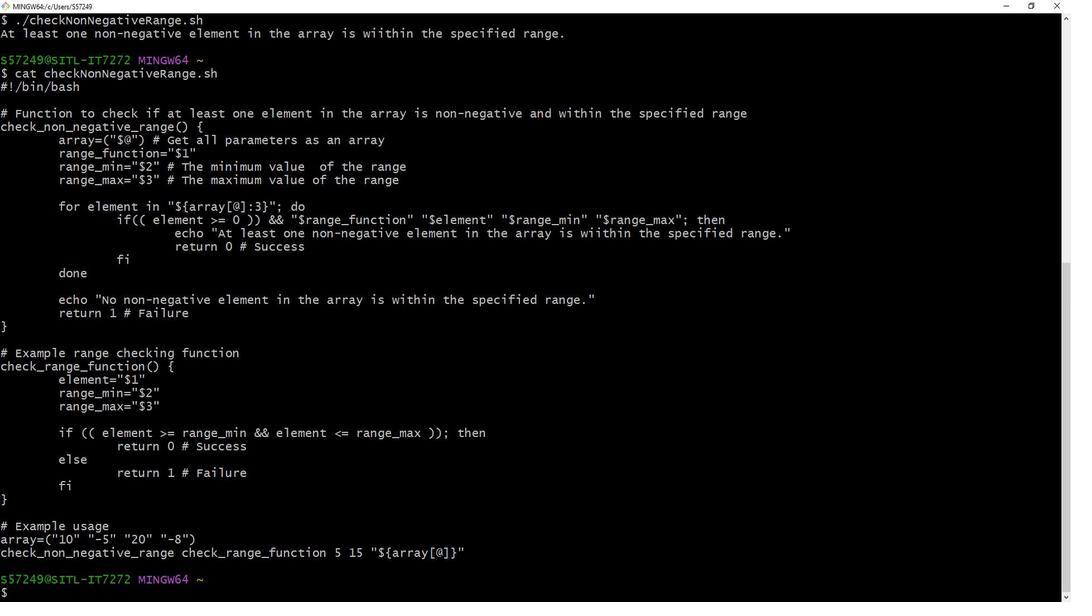 
Action: Mouse moved to (204, 410)
Screenshot: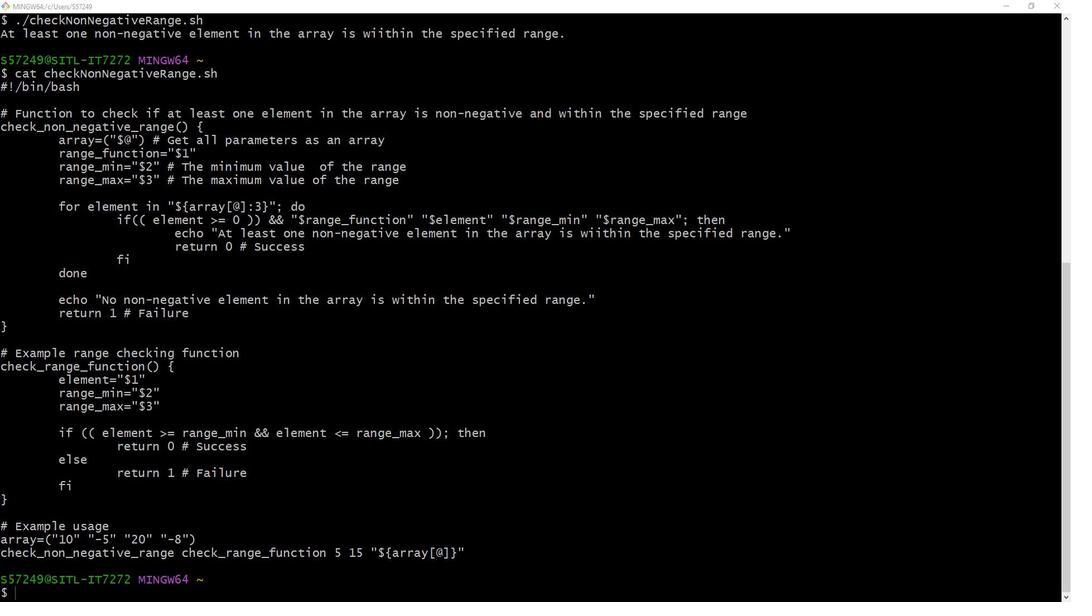
Action: Mouse pressed left at (204, 410)
Screenshot: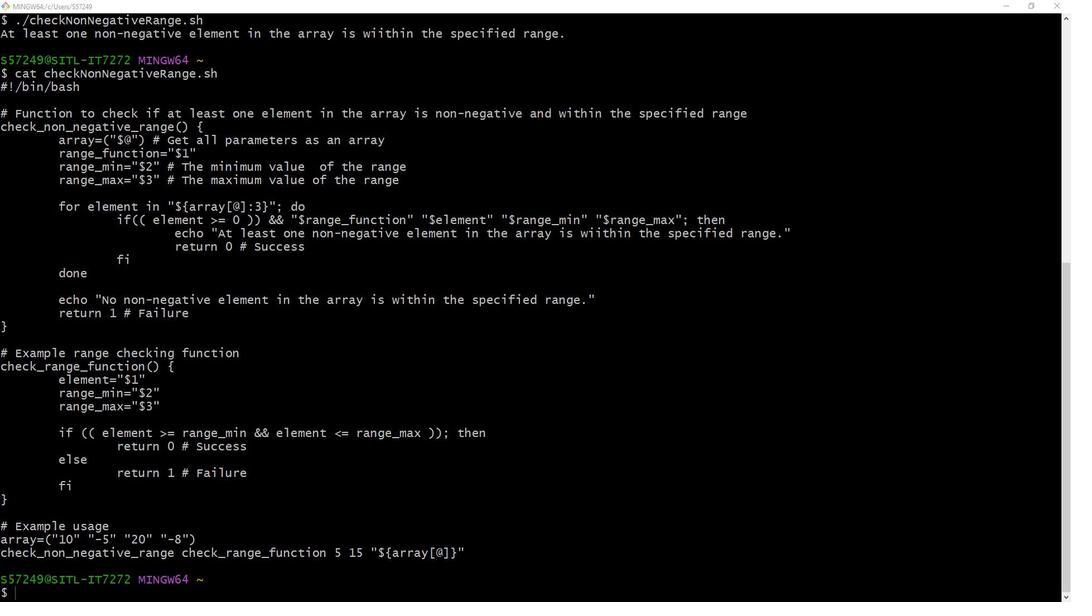 
Action: Mouse moved to (200, 312)
Screenshot: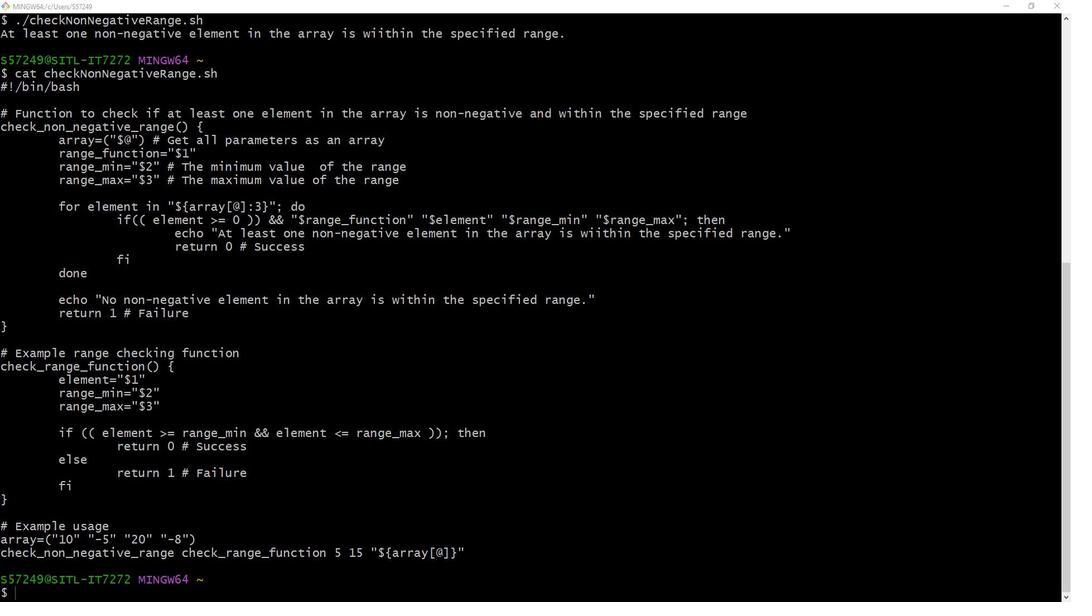 
Action: Mouse pressed left at (200, 312)
Screenshot: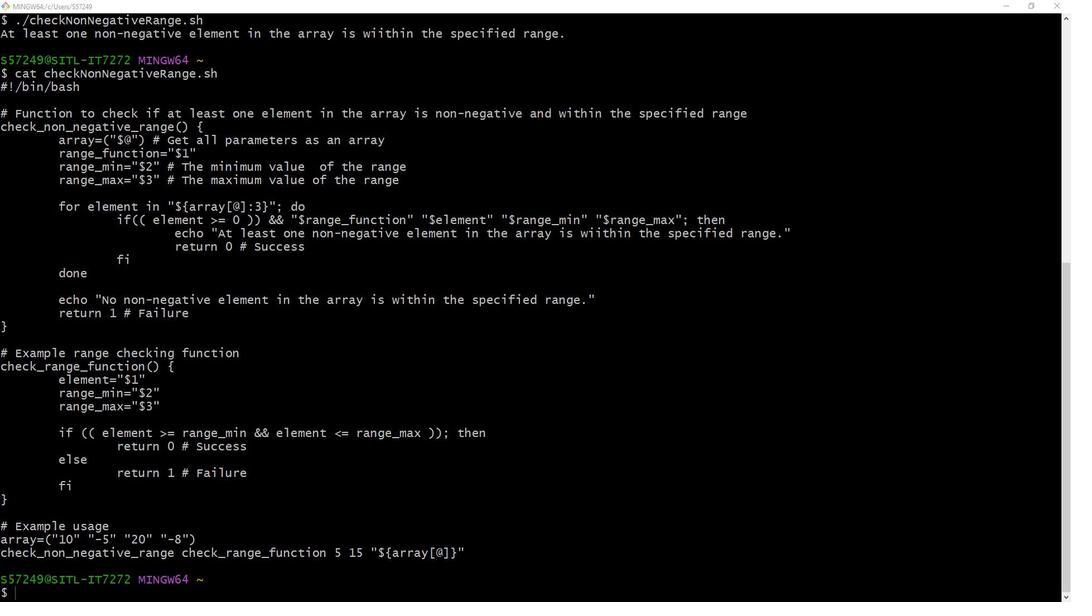 
